 Task: Look for space in Goshogawara, Japan from 1st July, 2023 to 3rd July, 2023 for 1 adult in price range Rs.5000 to Rs.15000. Place can be private room with 1  bedroom having 1 bed and 1 bathroom. Property type can be house, flat, guest house, hotel. Amenities needed are: wifi, washing machine. Booking option can be shelf check-in. Required host language is English.
Action: Mouse moved to (444, 116)
Screenshot: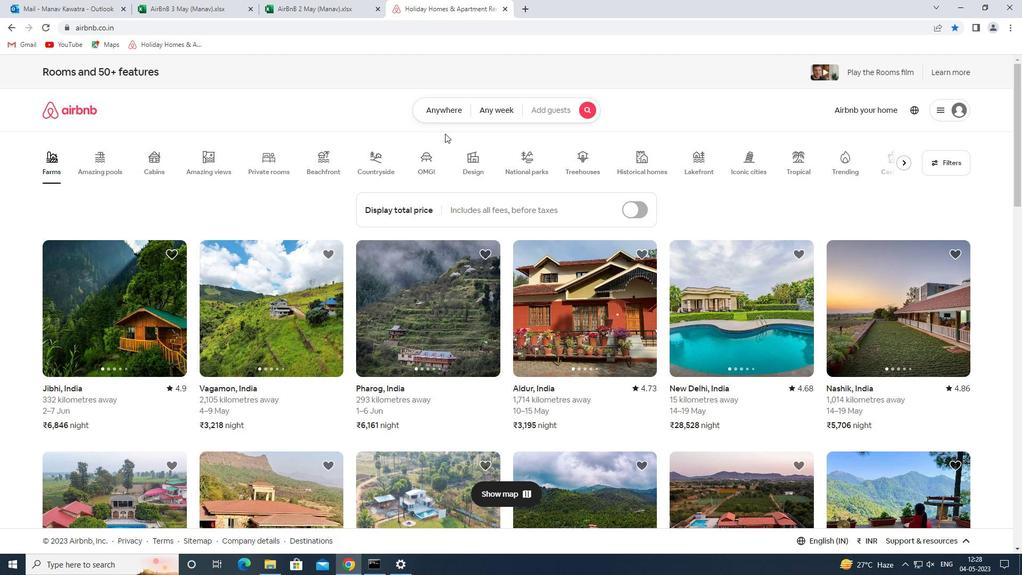 
Action: Mouse pressed left at (444, 116)
Screenshot: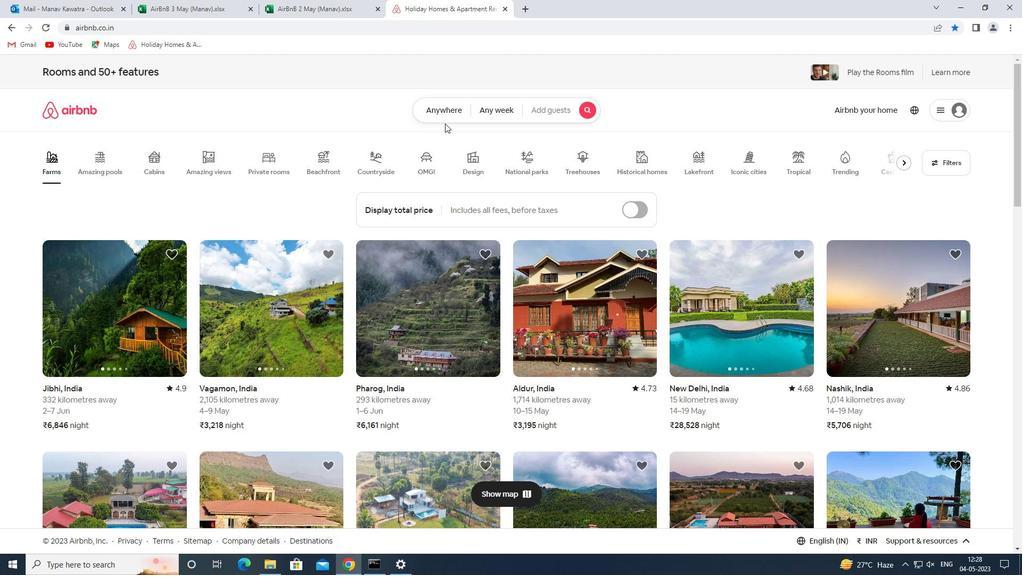 
Action: Mouse moved to (326, 159)
Screenshot: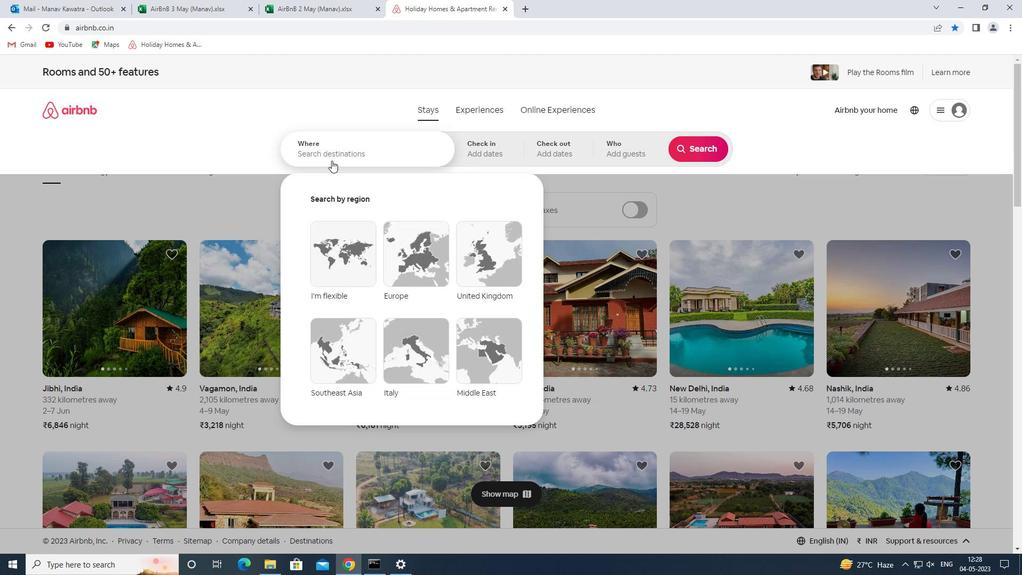 
Action: Mouse pressed left at (326, 159)
Screenshot: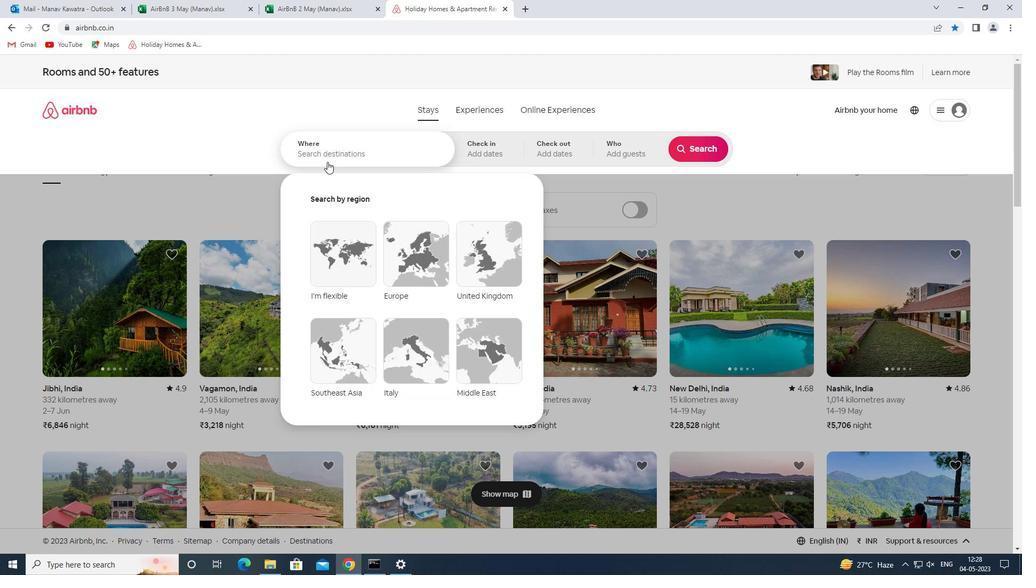 
Action: Mouse moved to (329, 157)
Screenshot: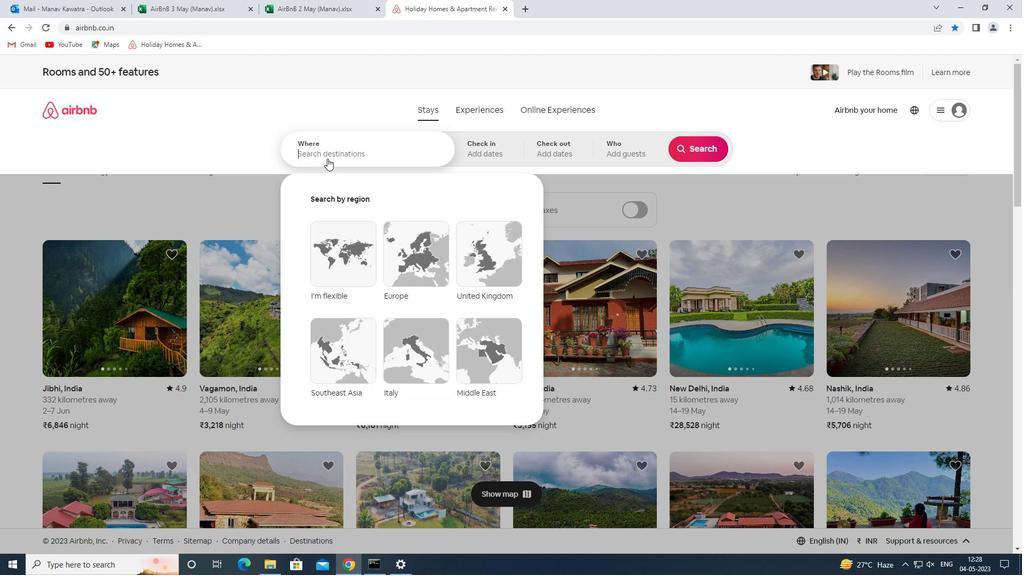 
Action: Key pressed goshogawara<Key.space>japan<Key.space><Key.enter>
Screenshot: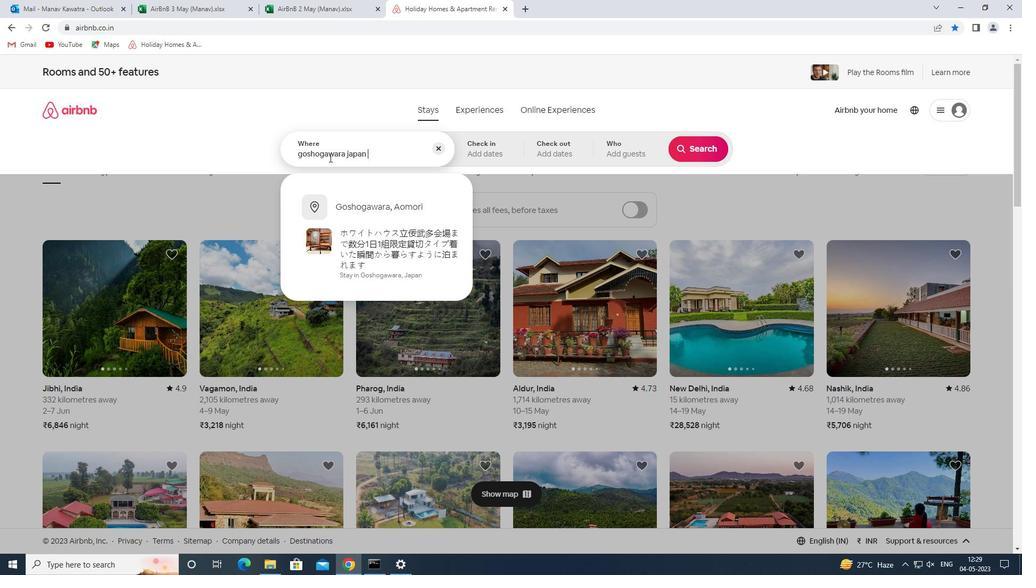 
Action: Mouse moved to (697, 234)
Screenshot: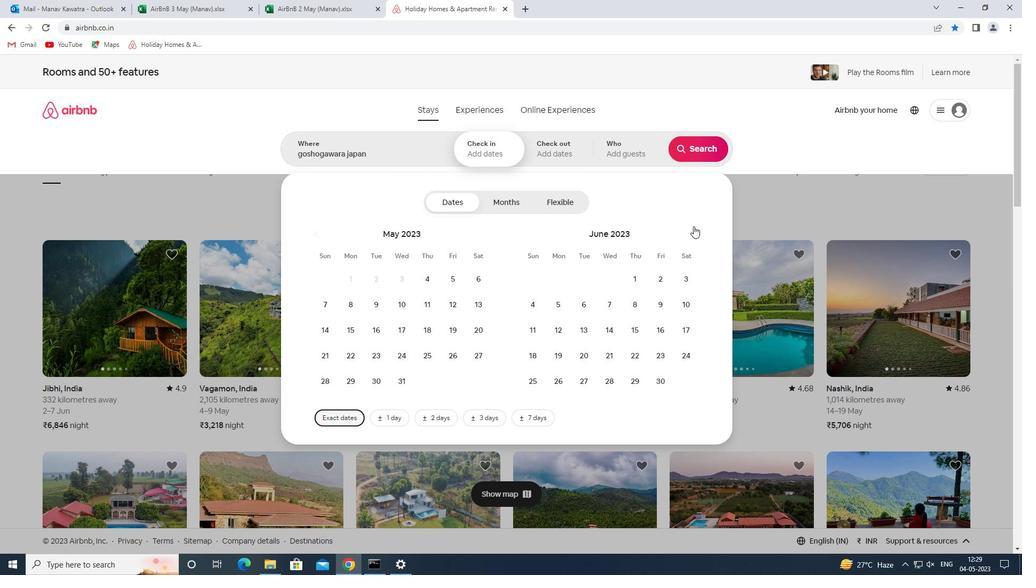 
Action: Mouse pressed left at (697, 234)
Screenshot: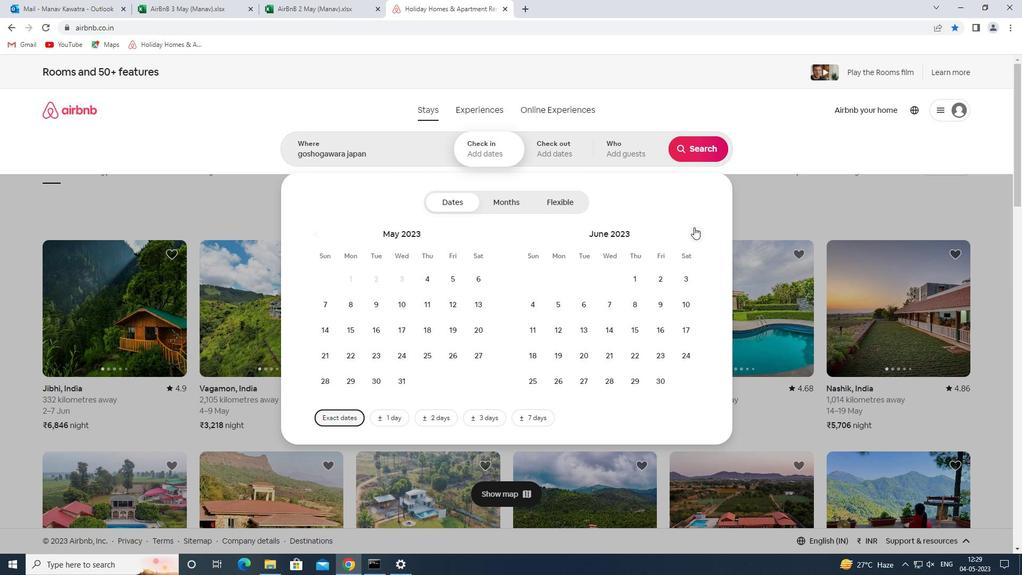 
Action: Mouse moved to (688, 280)
Screenshot: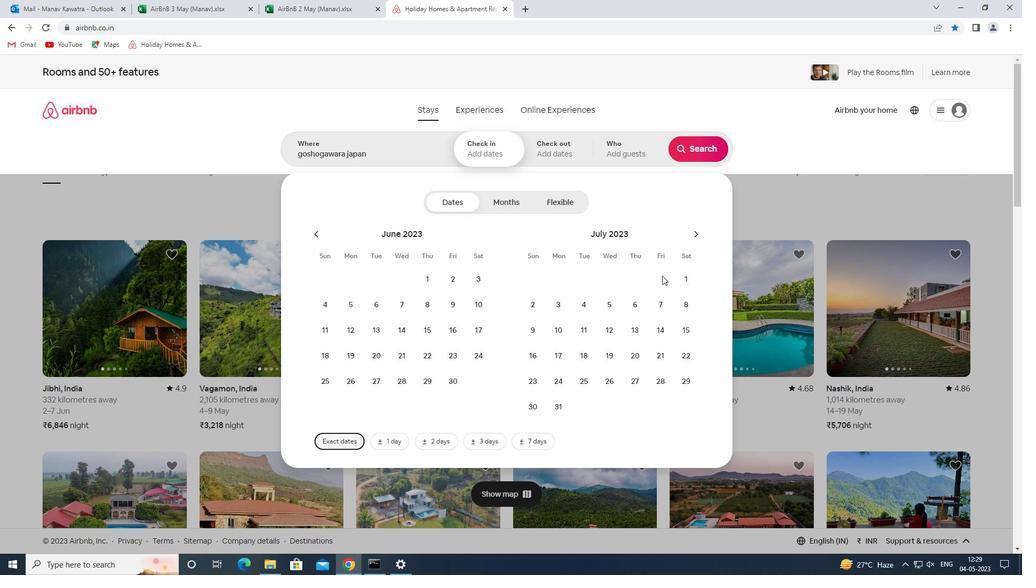 
Action: Mouse pressed left at (688, 280)
Screenshot: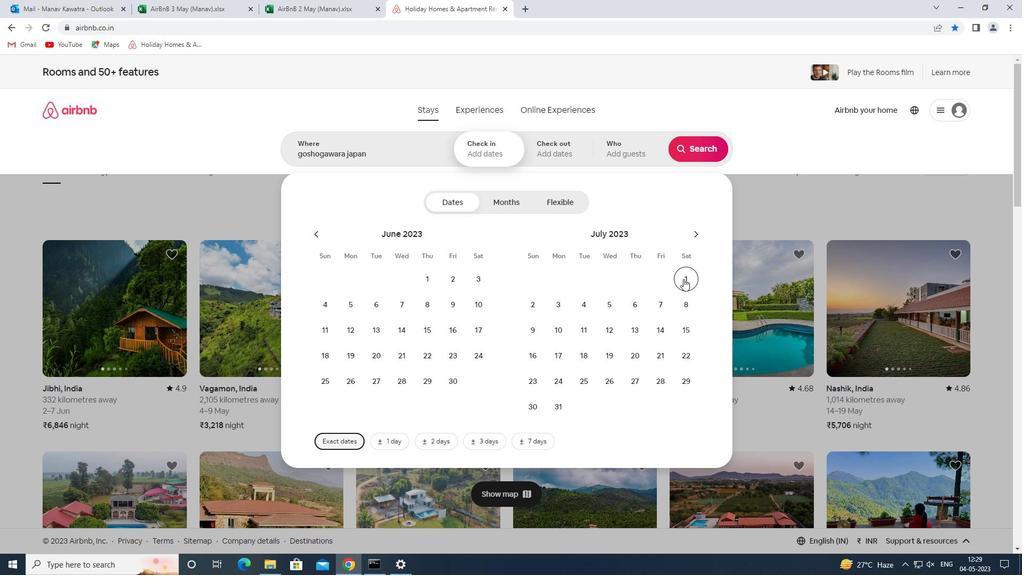 
Action: Mouse moved to (559, 303)
Screenshot: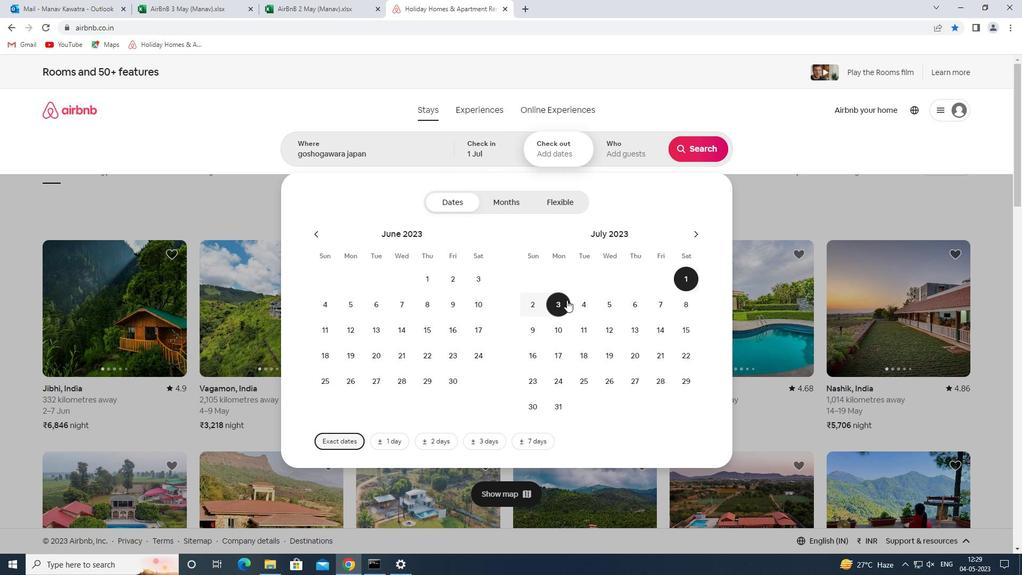 
Action: Mouse pressed left at (559, 303)
Screenshot: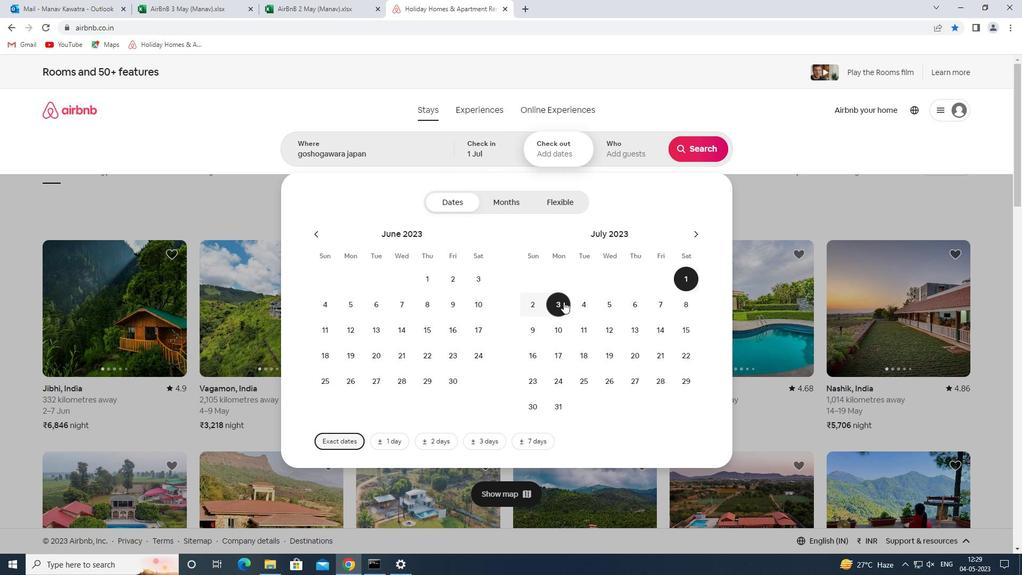 
Action: Mouse moved to (639, 159)
Screenshot: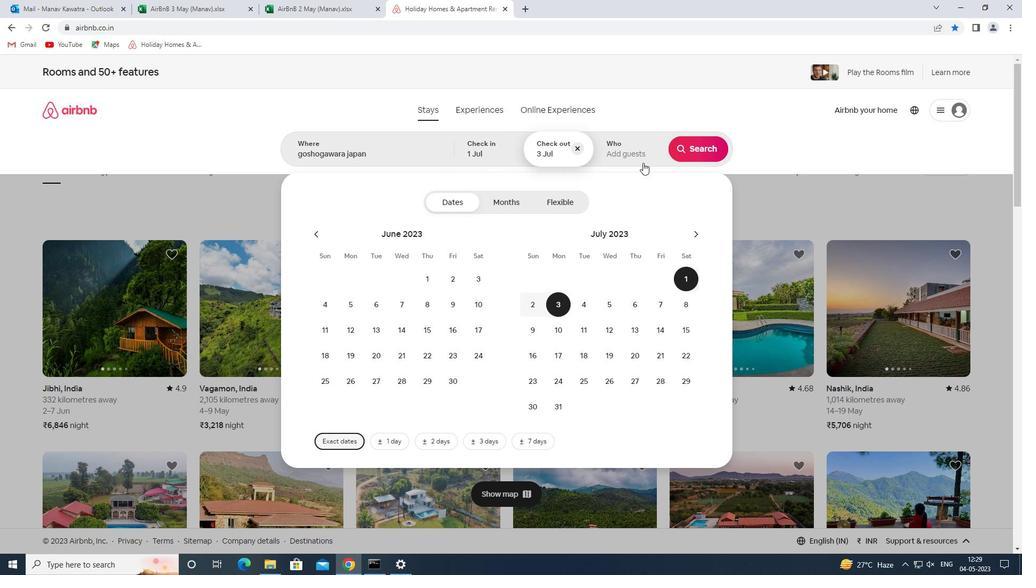 
Action: Mouse pressed left at (639, 159)
Screenshot: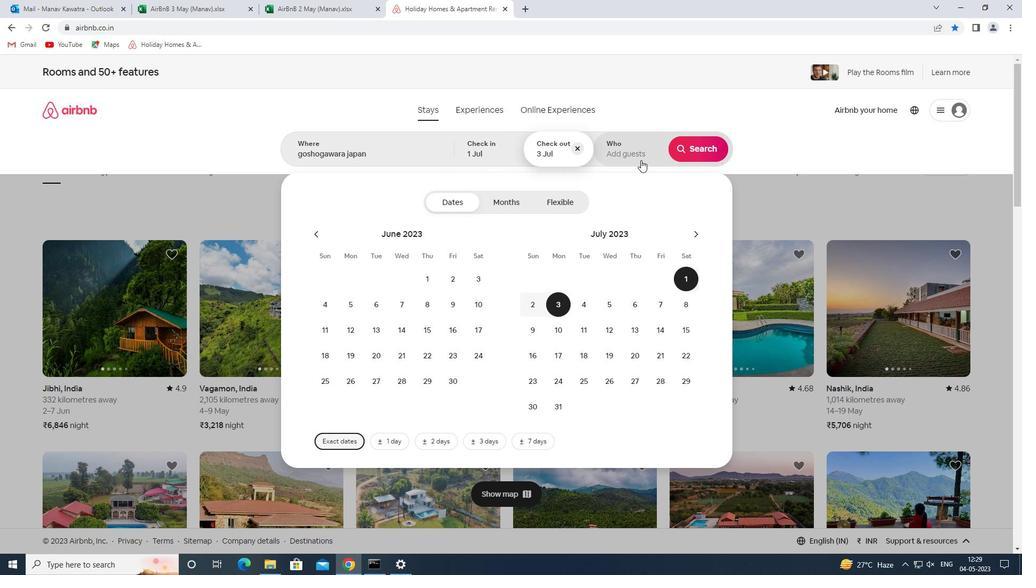 
Action: Mouse moved to (699, 207)
Screenshot: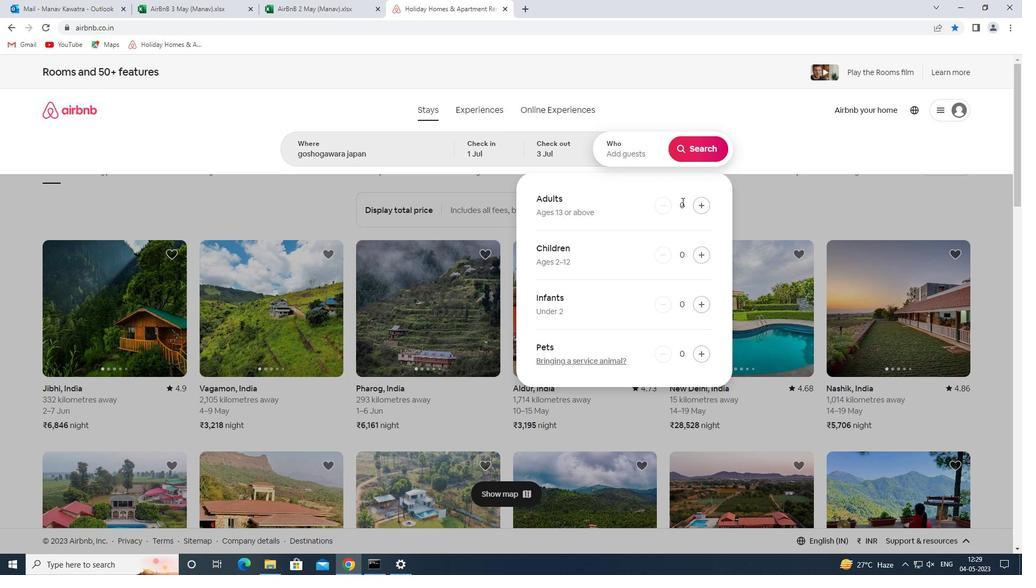 
Action: Mouse pressed left at (699, 207)
Screenshot: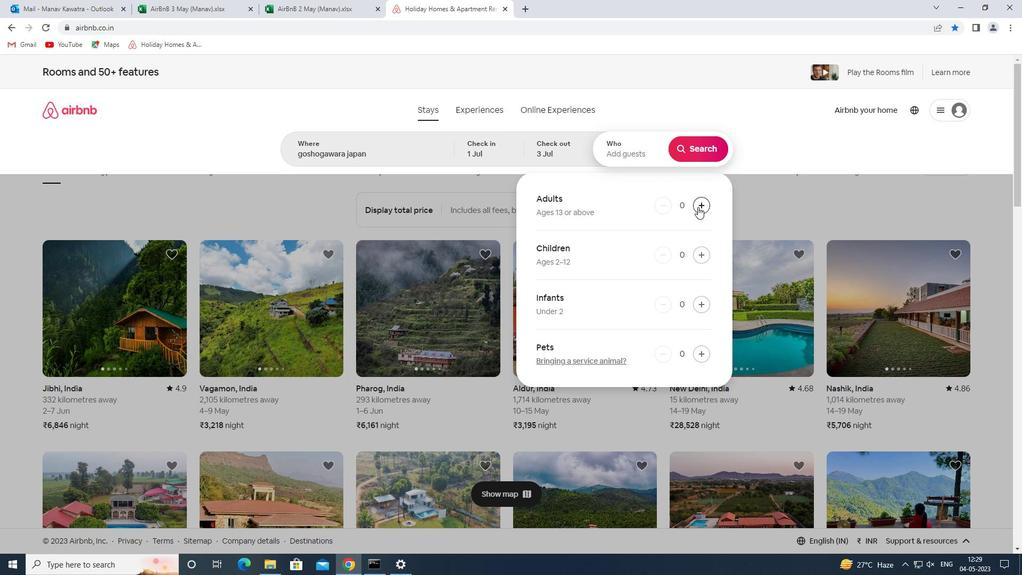 
Action: Mouse moved to (697, 149)
Screenshot: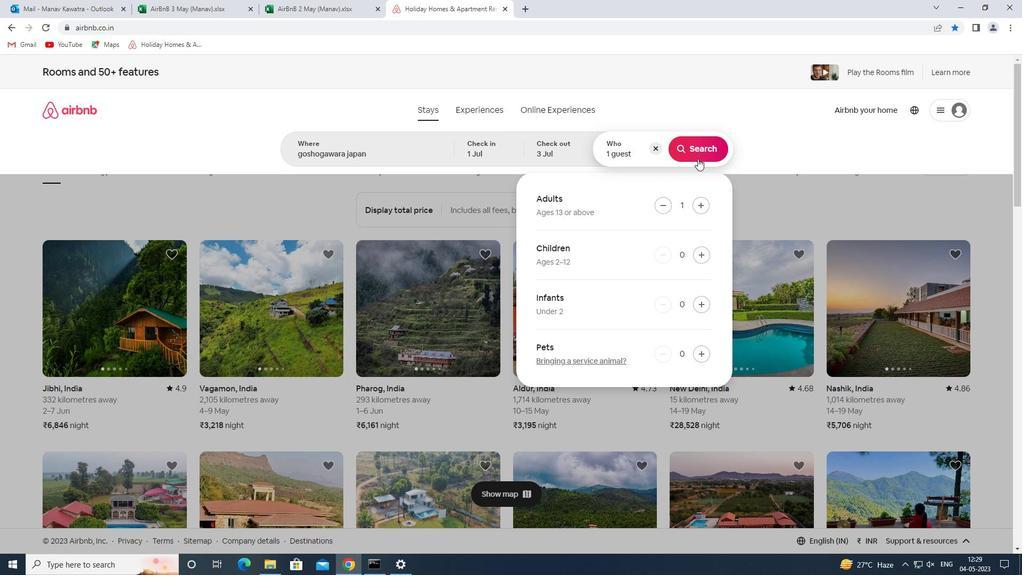 
Action: Mouse pressed left at (697, 149)
Screenshot: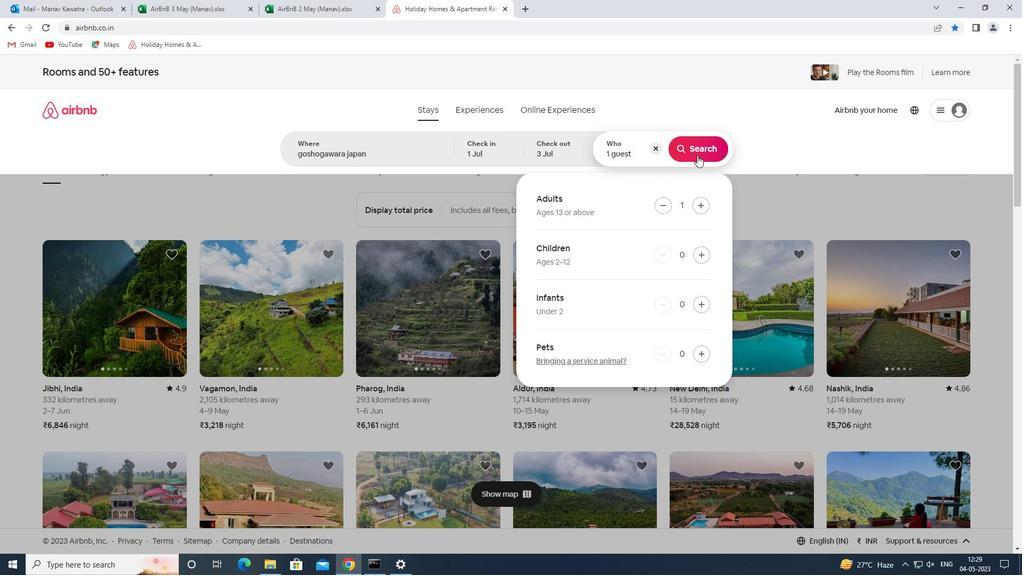 
Action: Mouse moved to (974, 121)
Screenshot: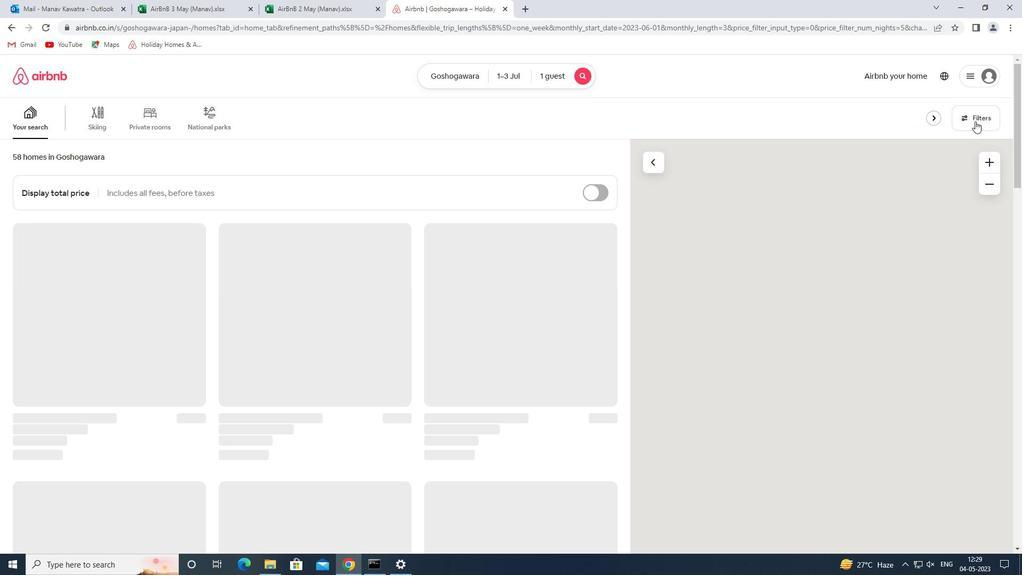 
Action: Mouse pressed left at (974, 121)
Screenshot: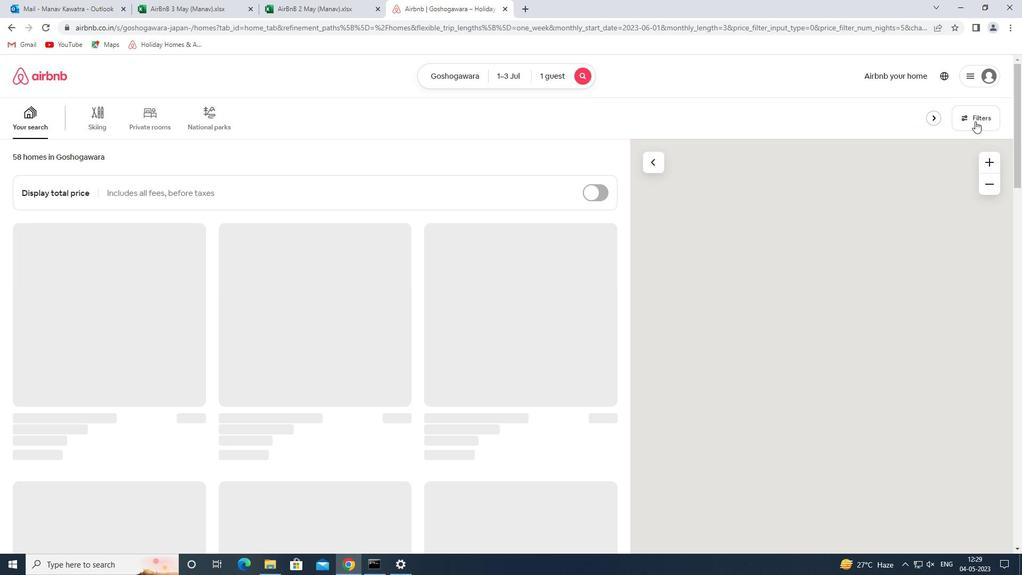 
Action: Mouse moved to (367, 253)
Screenshot: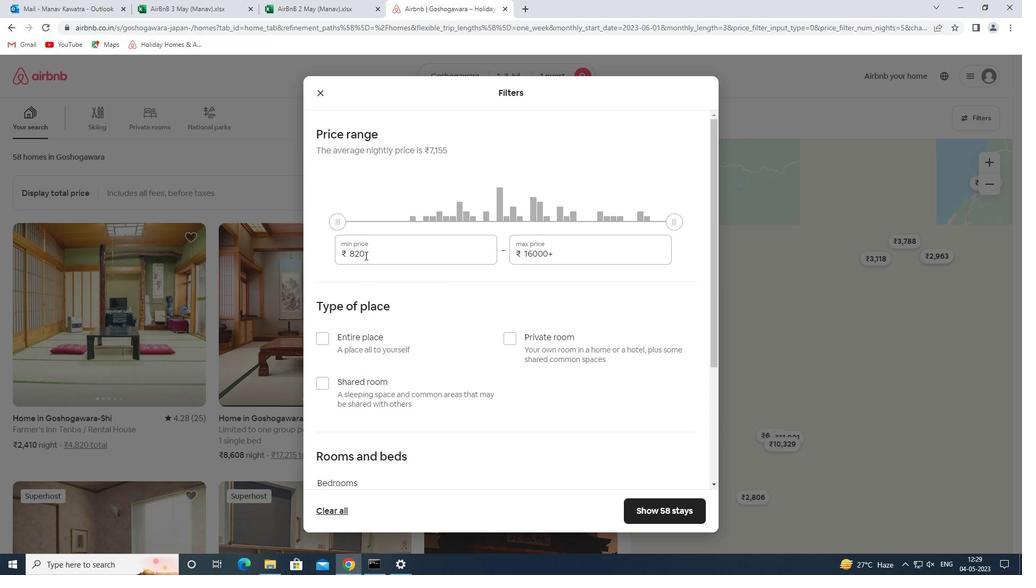 
Action: Mouse pressed left at (367, 253)
Screenshot: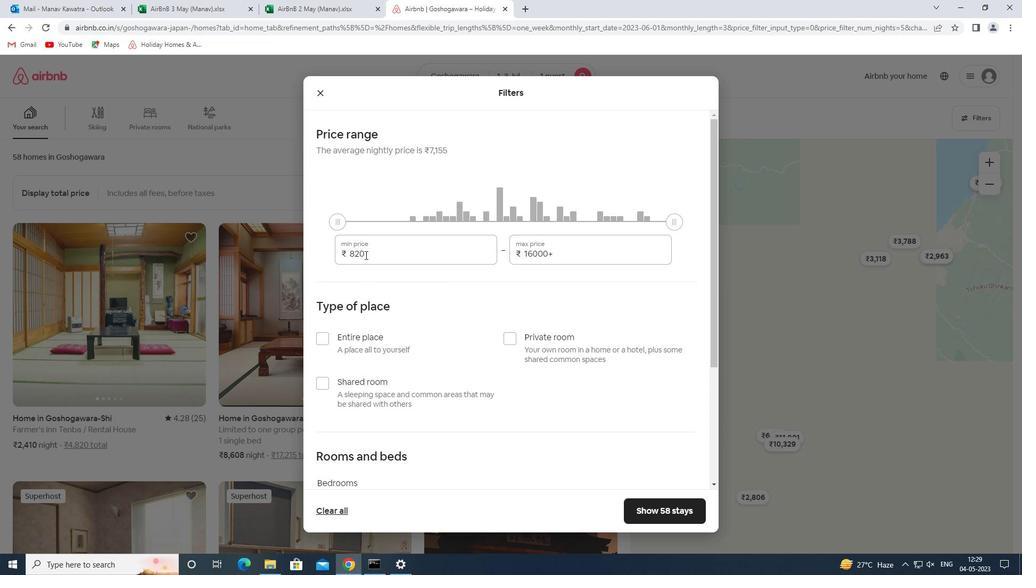 
Action: Mouse pressed left at (367, 253)
Screenshot: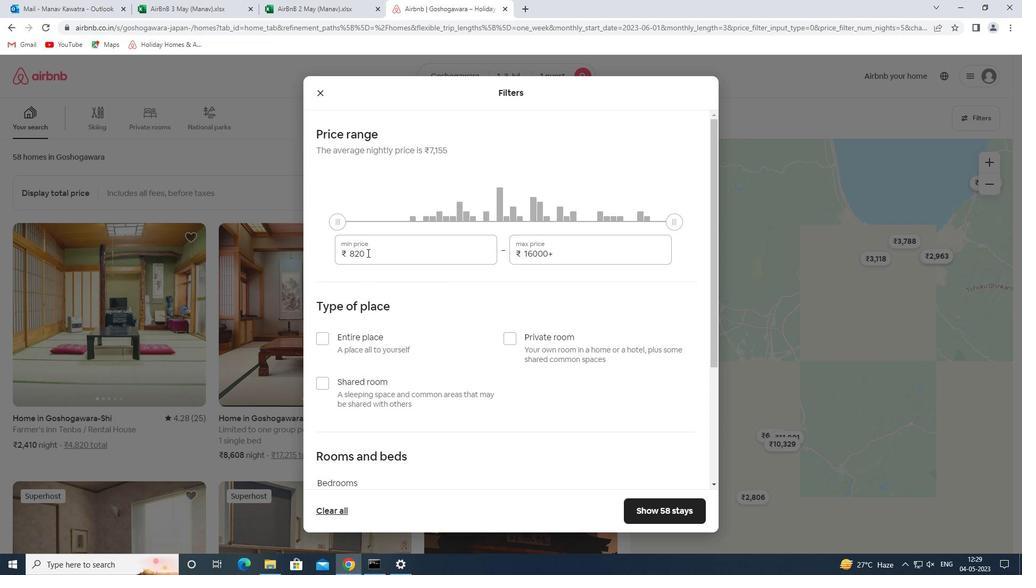 
Action: Mouse moved to (367, 253)
Screenshot: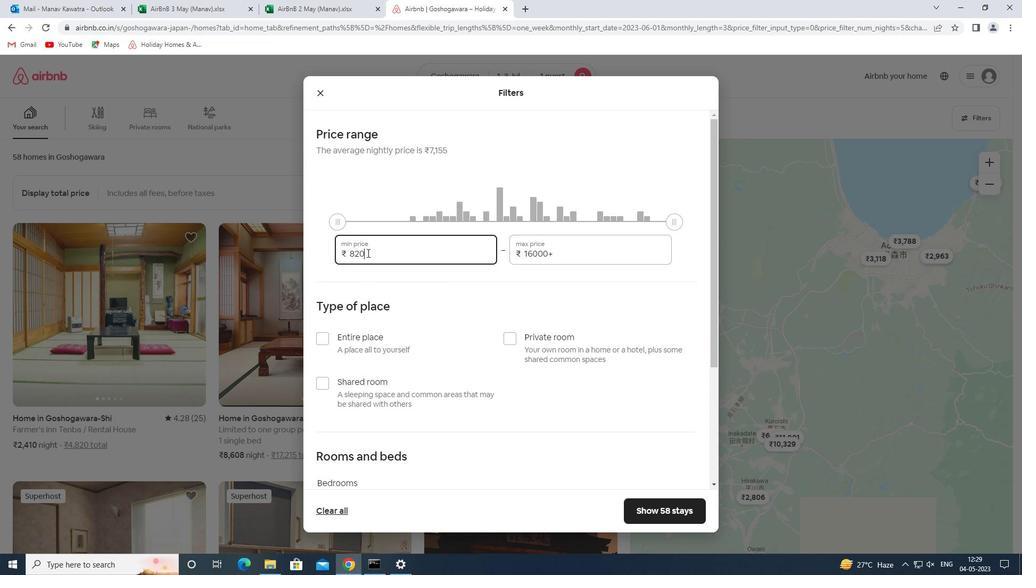 
Action: Key pressed 5000<Key.tab>15000
Screenshot: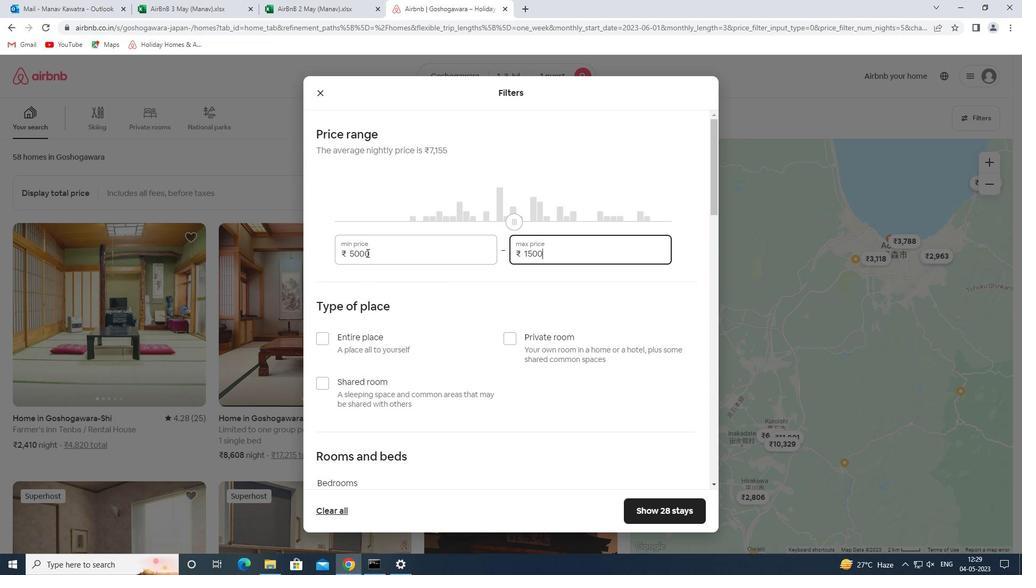 
Action: Mouse moved to (526, 338)
Screenshot: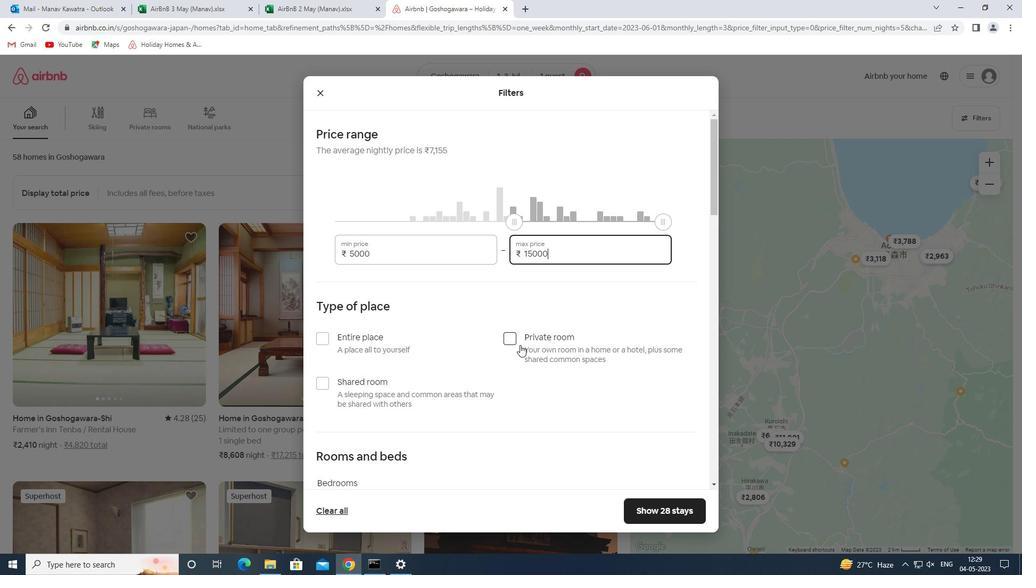 
Action: Mouse pressed left at (526, 338)
Screenshot: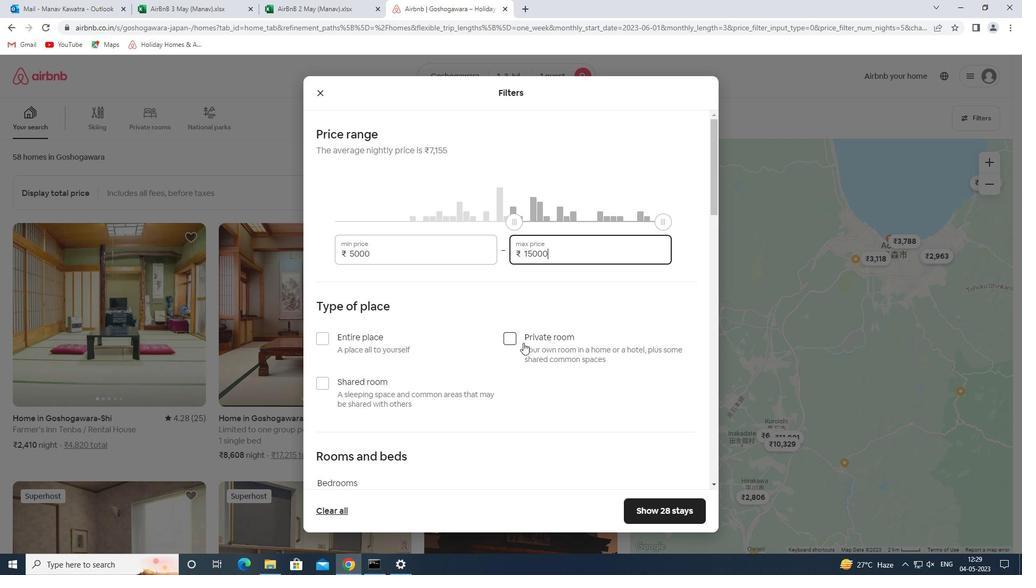 
Action: Mouse moved to (536, 329)
Screenshot: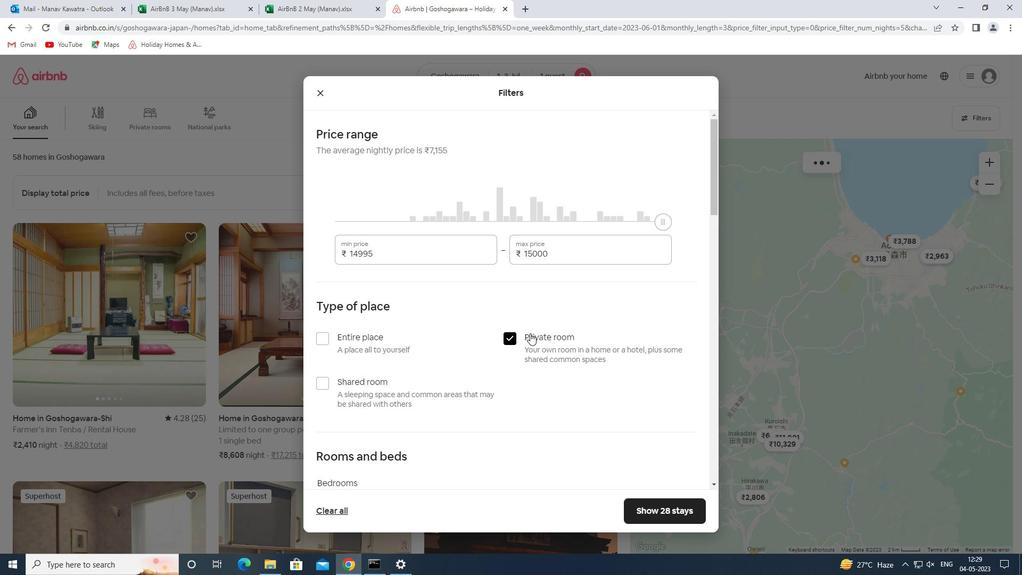 
Action: Mouse scrolled (536, 328) with delta (0, 0)
Screenshot: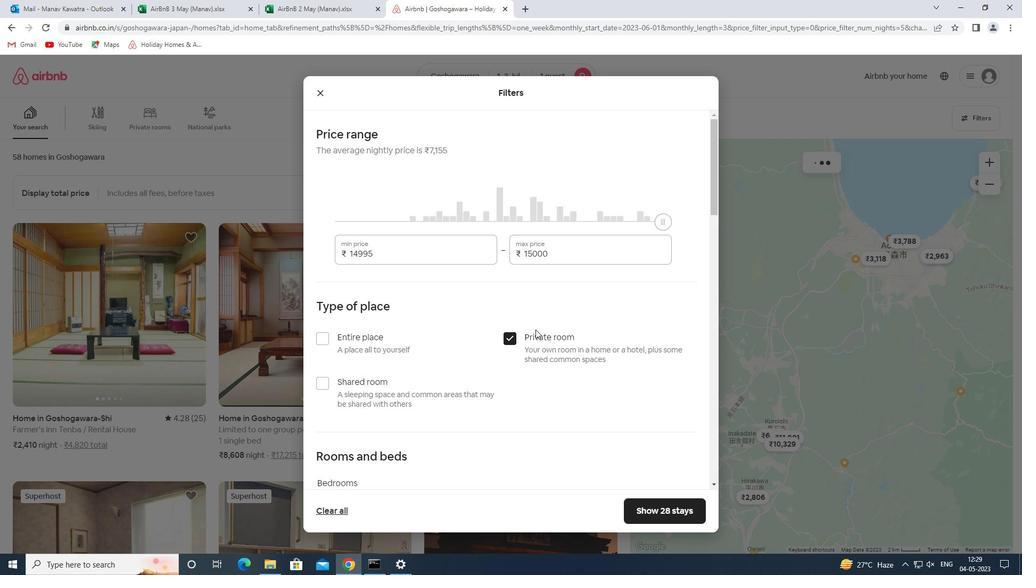
Action: Mouse scrolled (536, 328) with delta (0, 0)
Screenshot: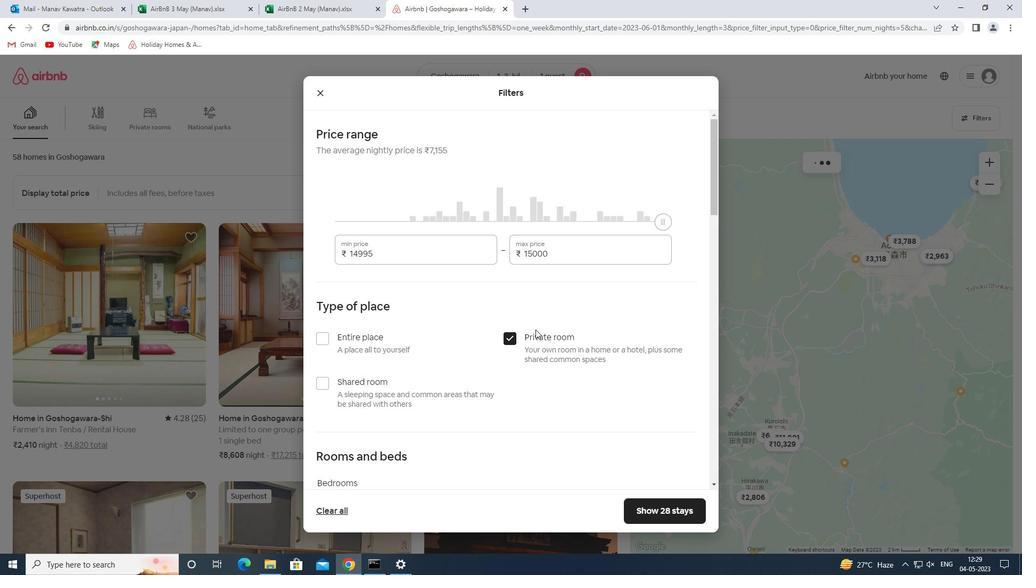 
Action: Mouse scrolled (536, 328) with delta (0, 0)
Screenshot: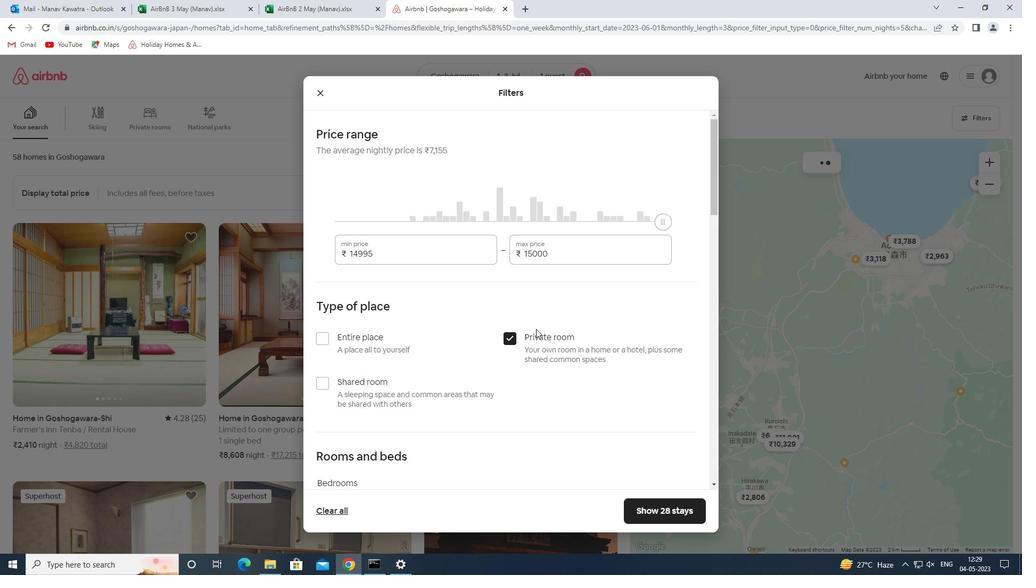 
Action: Mouse scrolled (536, 328) with delta (0, 0)
Screenshot: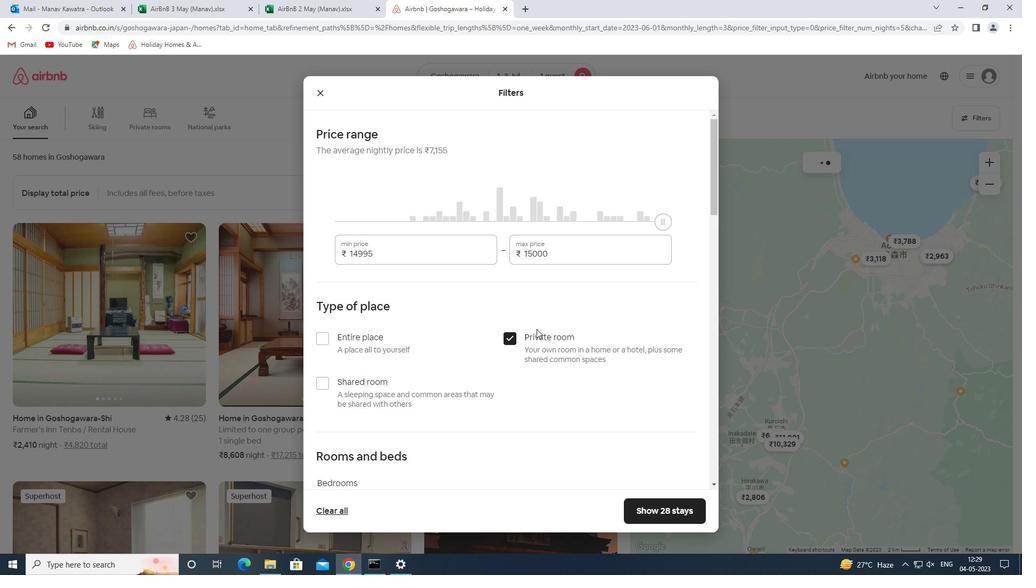 
Action: Mouse moved to (380, 297)
Screenshot: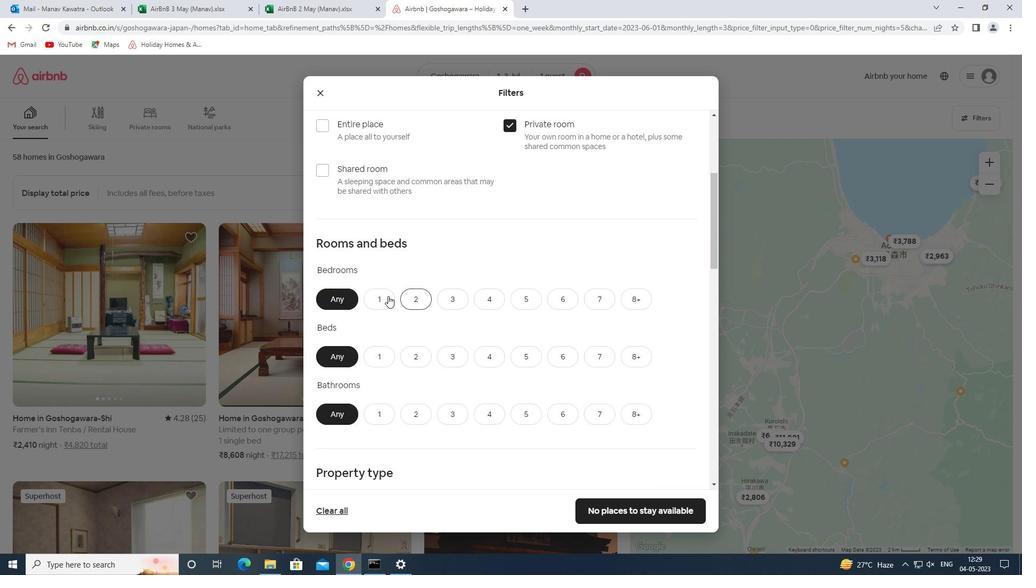 
Action: Mouse pressed left at (380, 297)
Screenshot: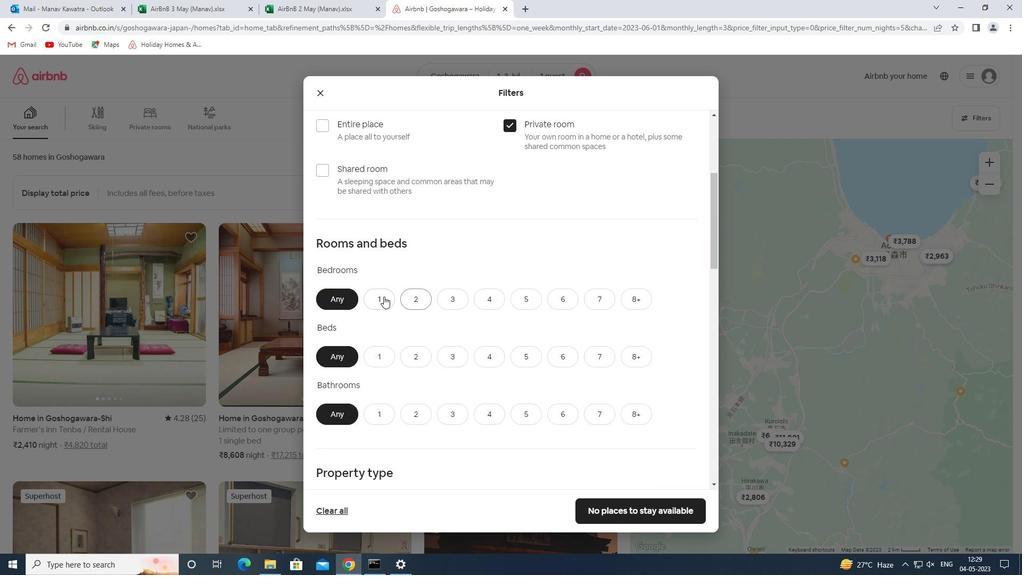 
Action: Mouse moved to (383, 353)
Screenshot: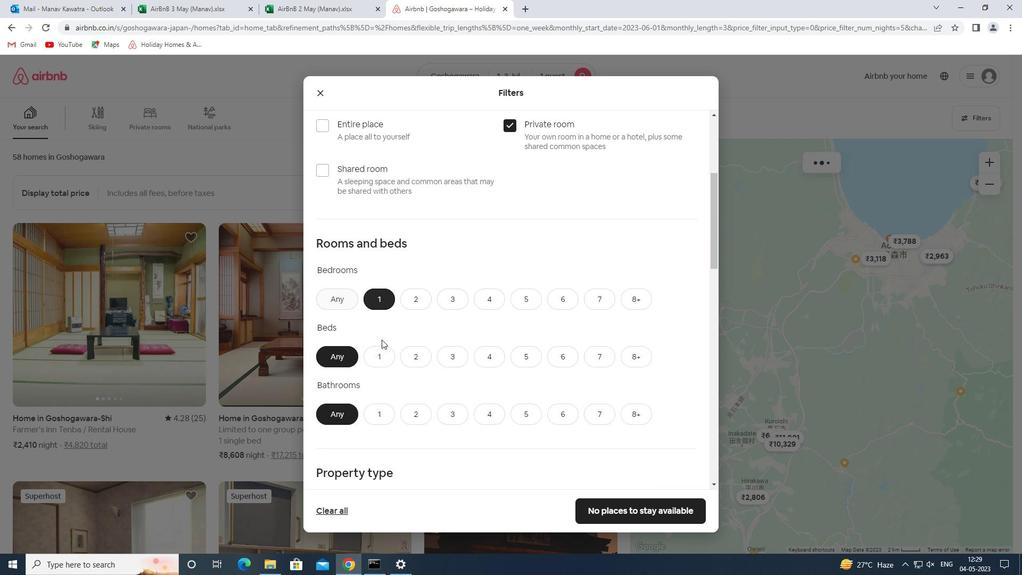 
Action: Mouse pressed left at (383, 353)
Screenshot: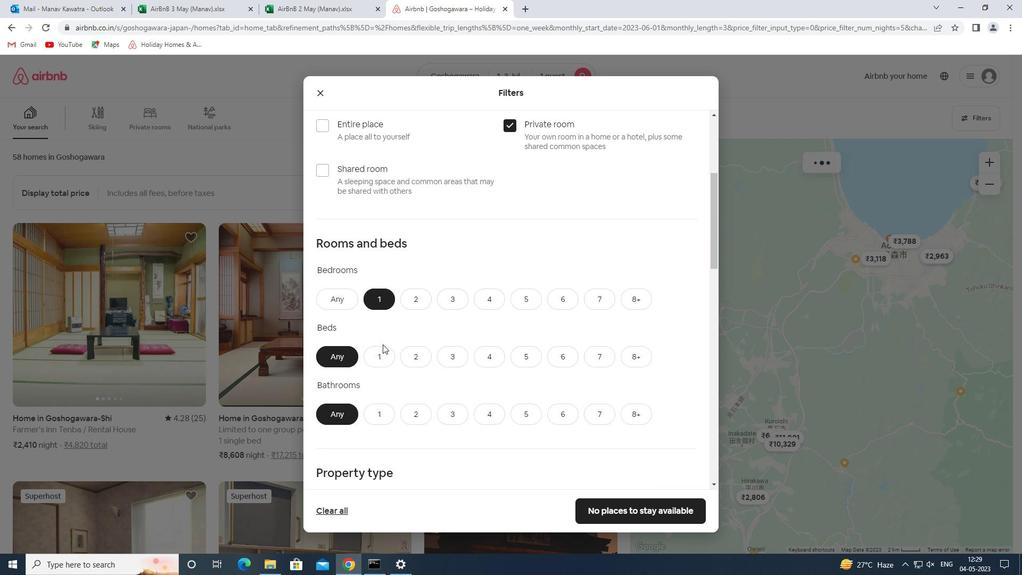
Action: Mouse moved to (378, 414)
Screenshot: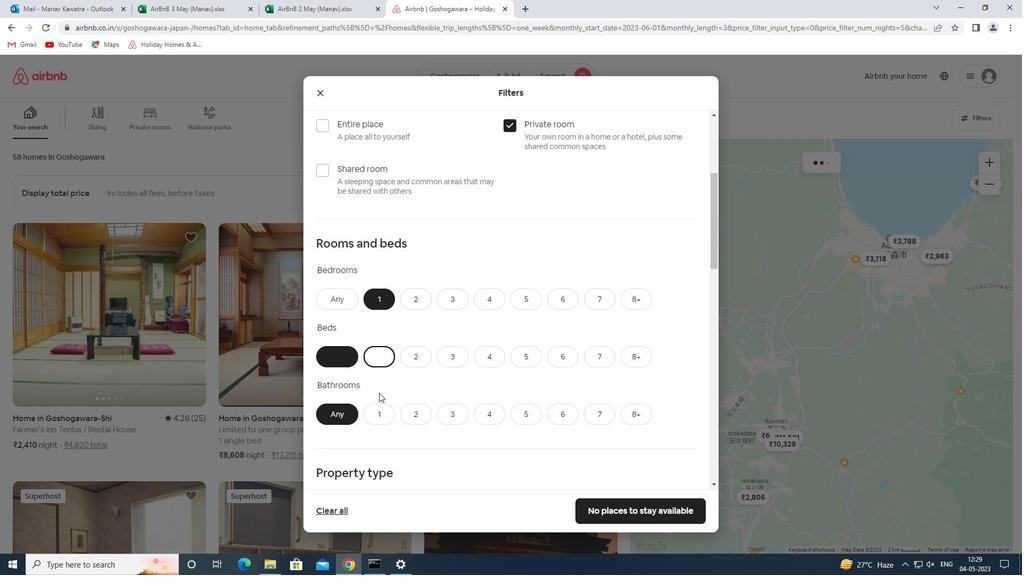 
Action: Mouse pressed left at (378, 414)
Screenshot: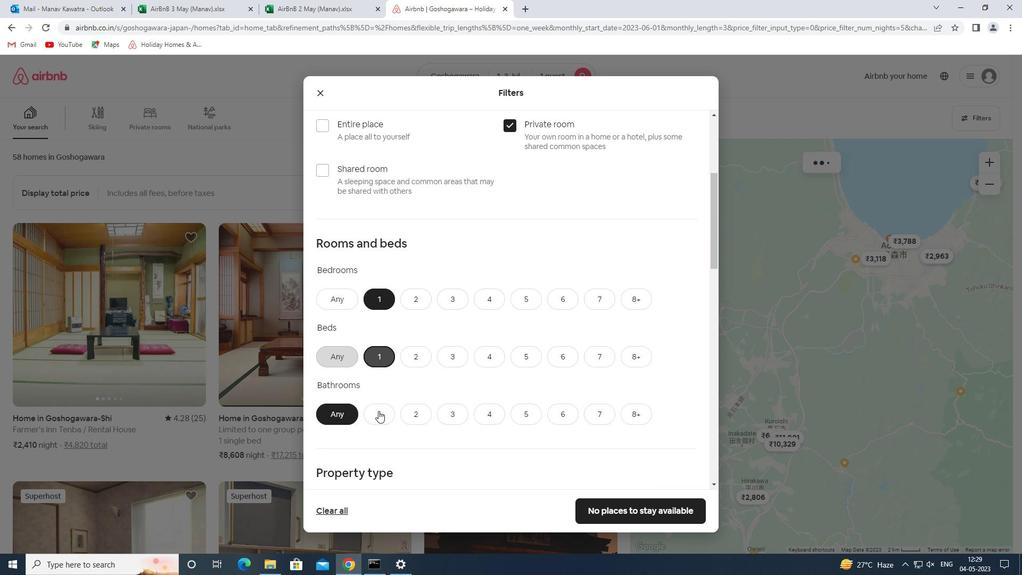 
Action: Mouse moved to (421, 368)
Screenshot: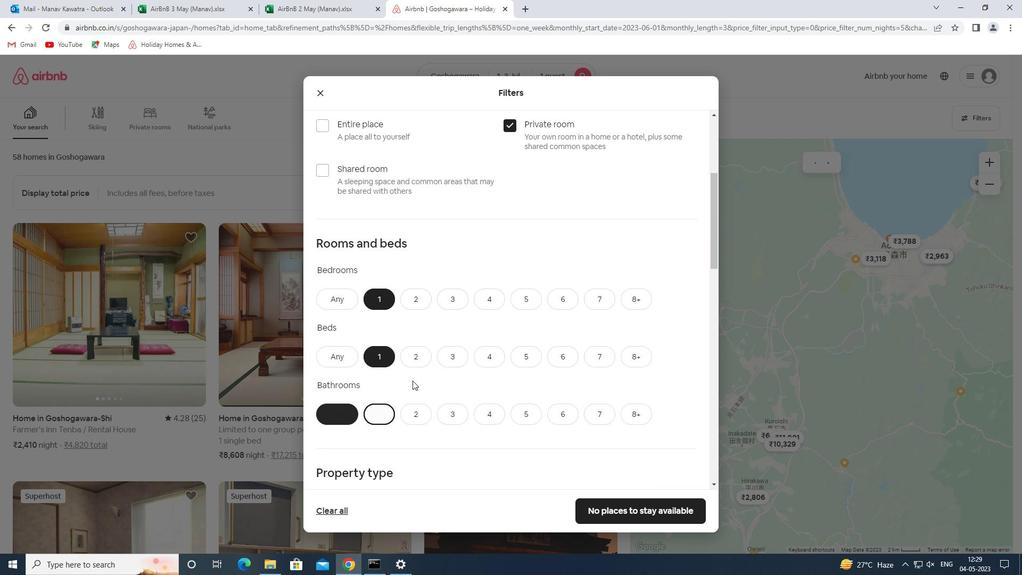 
Action: Mouse scrolled (421, 367) with delta (0, 0)
Screenshot: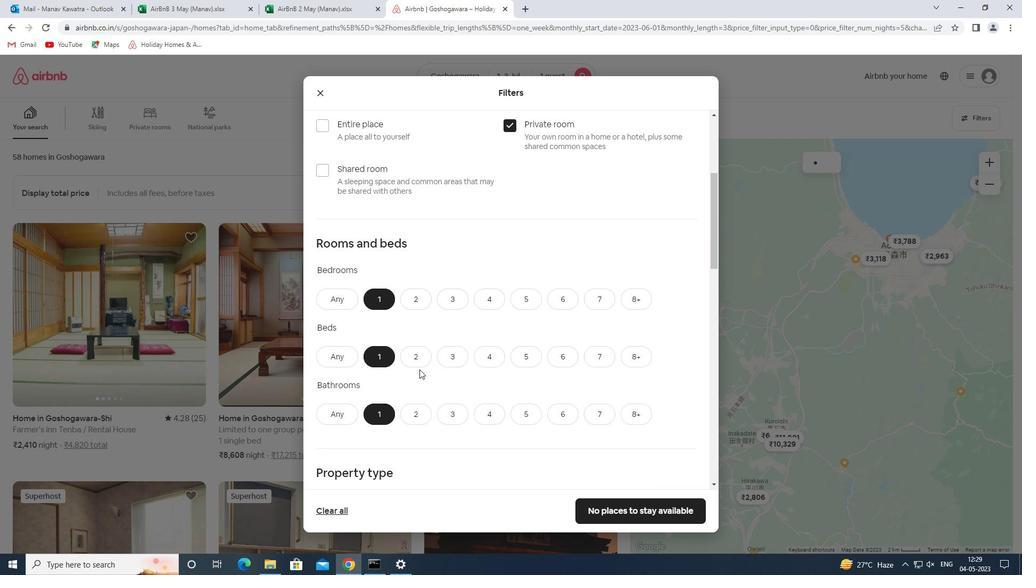 
Action: Mouse moved to (373, 388)
Screenshot: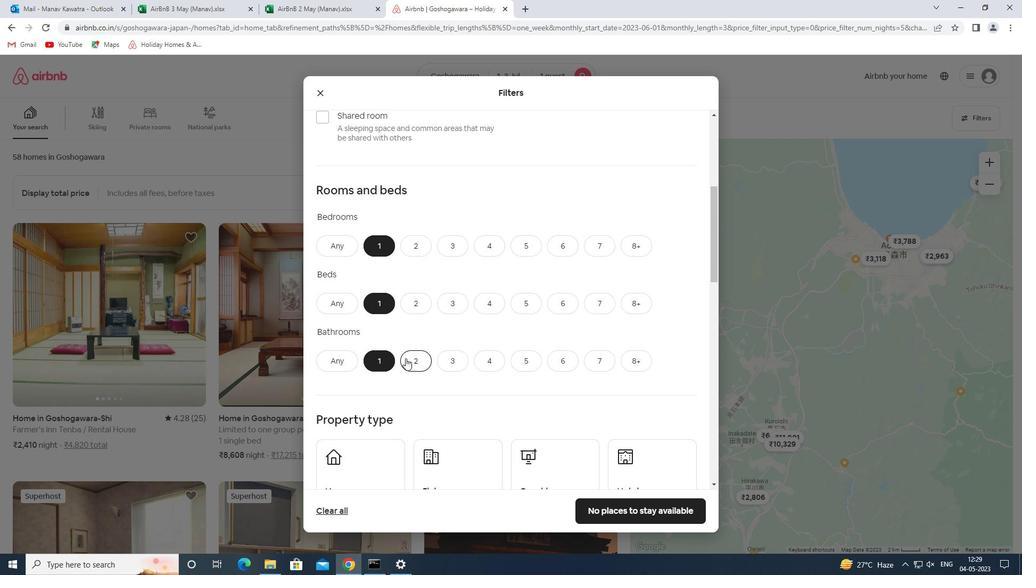 
Action: Mouse scrolled (373, 388) with delta (0, 0)
Screenshot: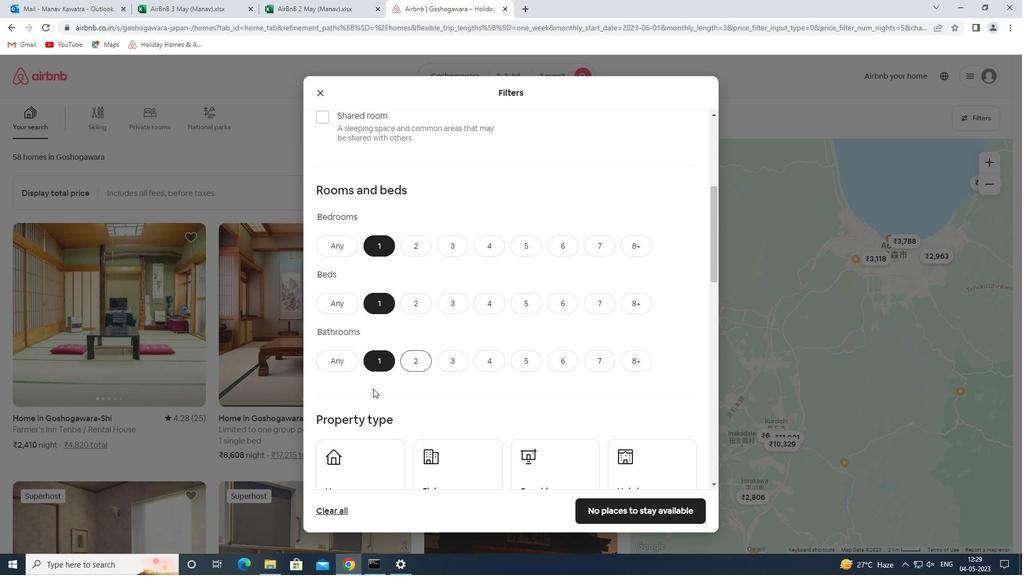 
Action: Mouse scrolled (373, 388) with delta (0, 0)
Screenshot: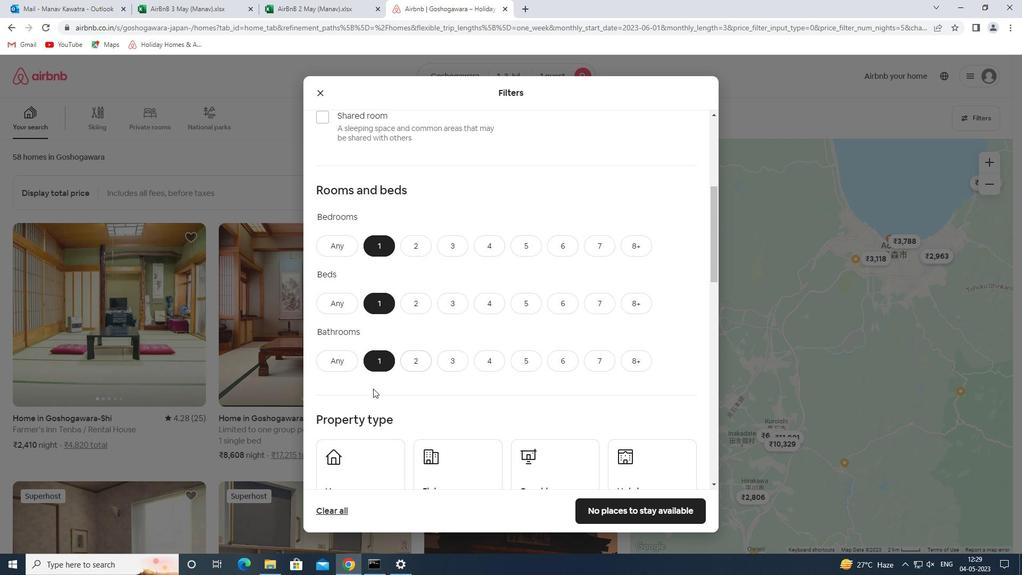 
Action: Mouse moved to (373, 388)
Screenshot: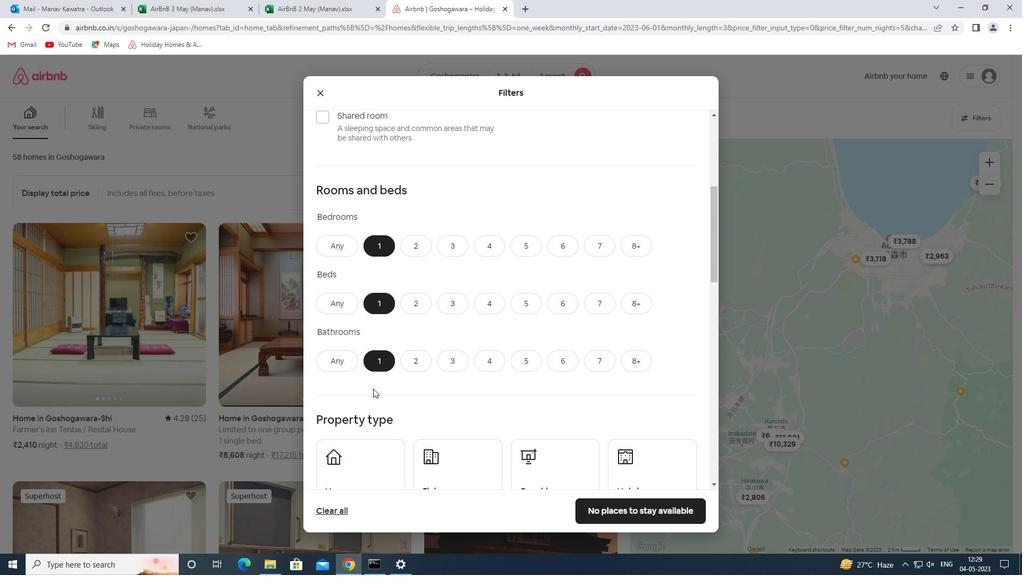 
Action: Mouse scrolled (373, 387) with delta (0, 0)
Screenshot: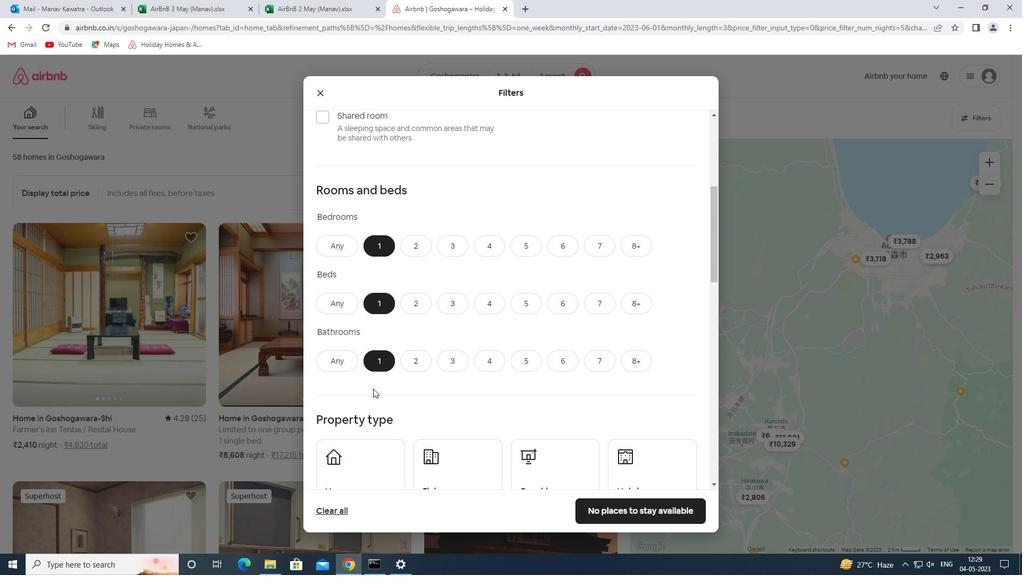 
Action: Mouse moved to (359, 304)
Screenshot: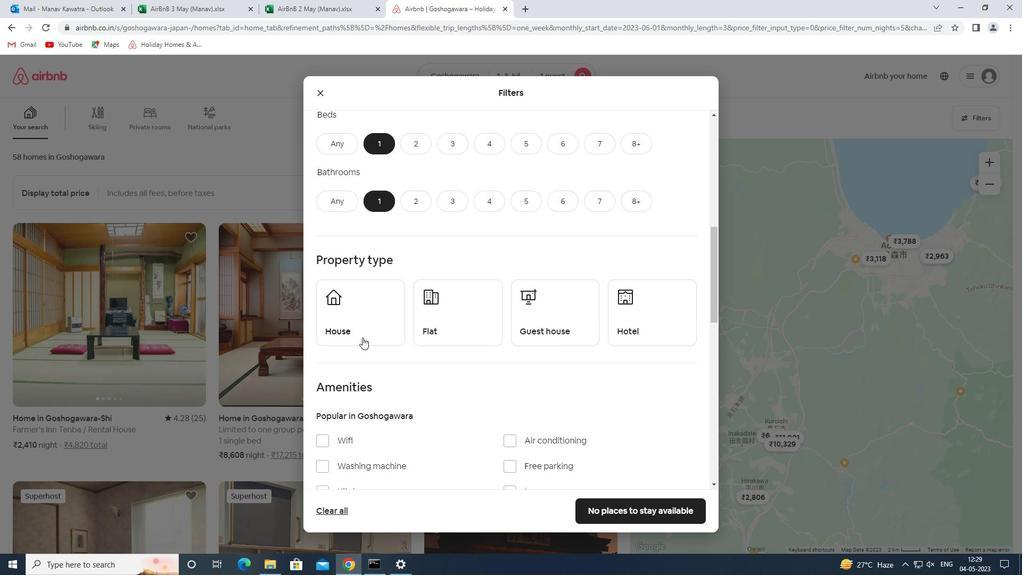 
Action: Mouse pressed left at (359, 304)
Screenshot: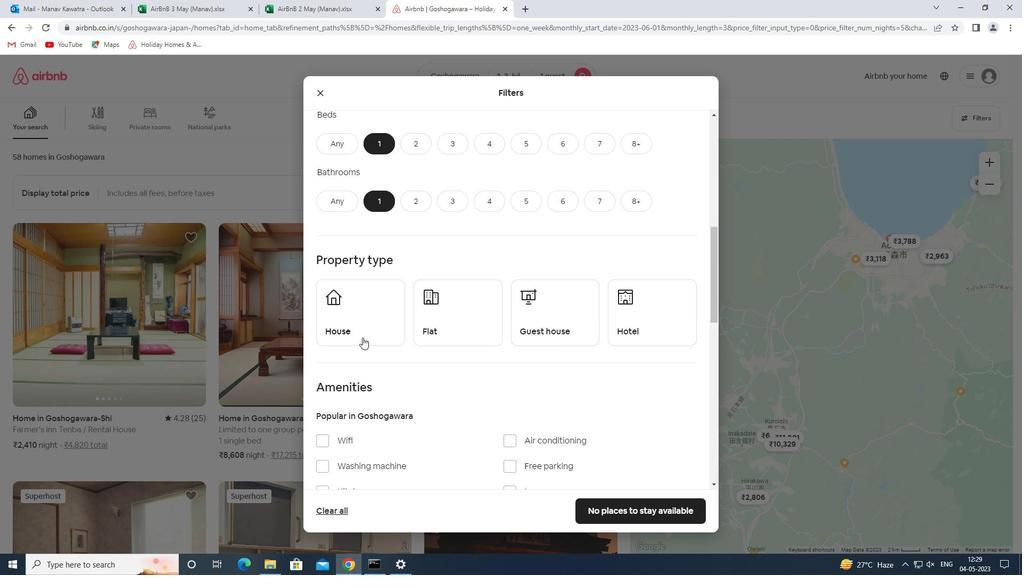 
Action: Mouse moved to (449, 336)
Screenshot: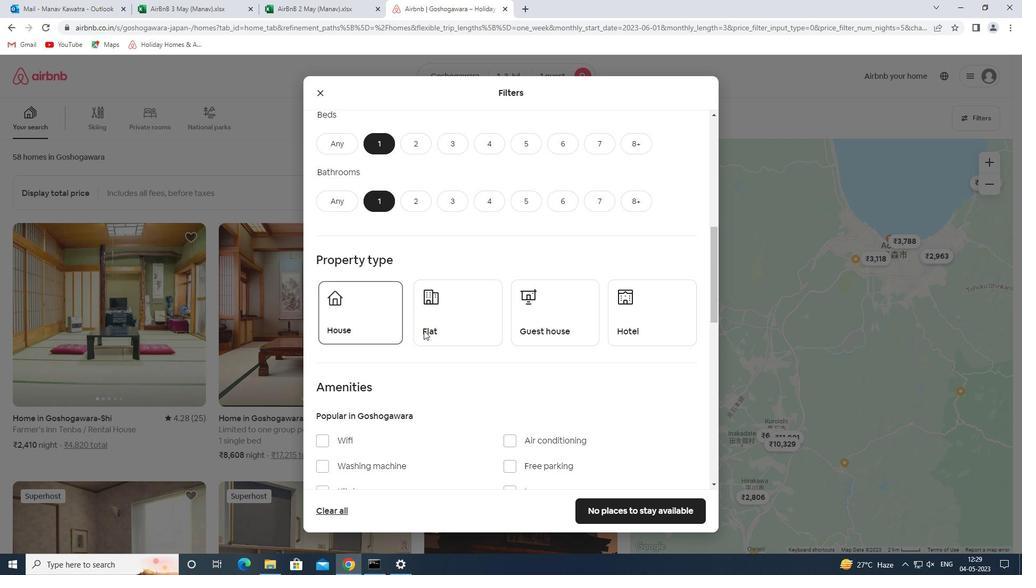 
Action: Mouse pressed left at (449, 336)
Screenshot: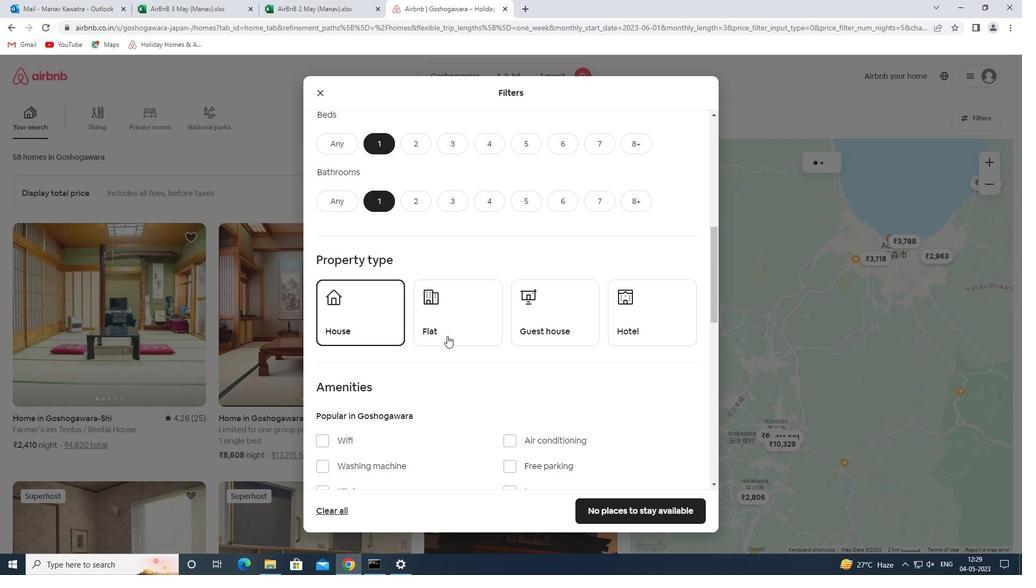 
Action: Mouse moved to (565, 320)
Screenshot: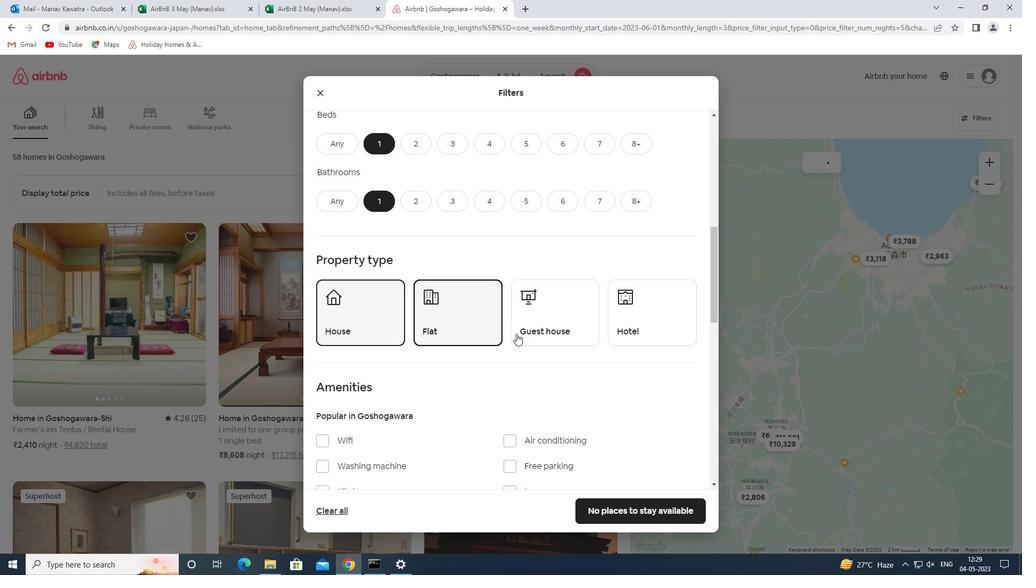 
Action: Mouse pressed left at (565, 320)
Screenshot: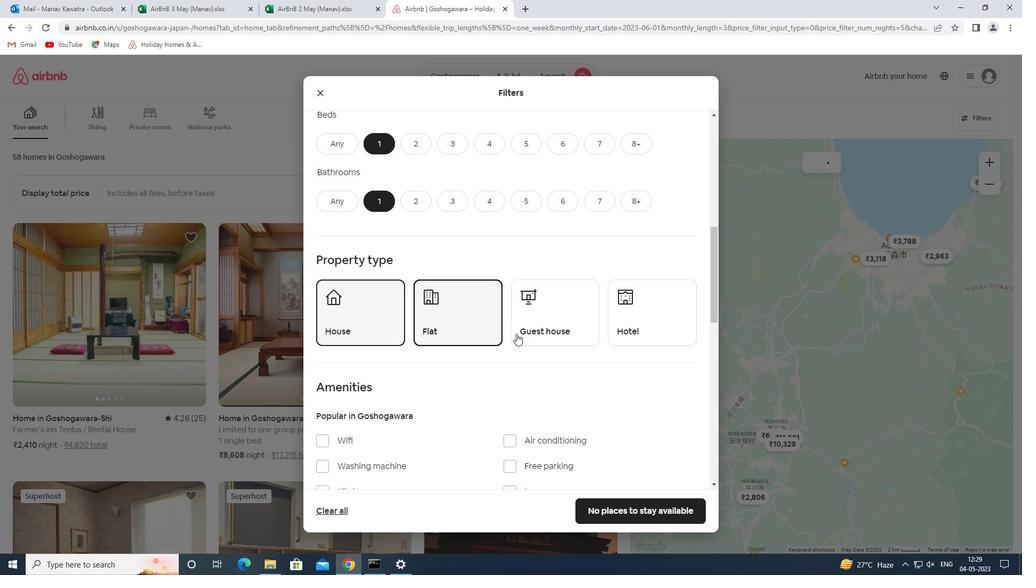 
Action: Mouse moved to (629, 310)
Screenshot: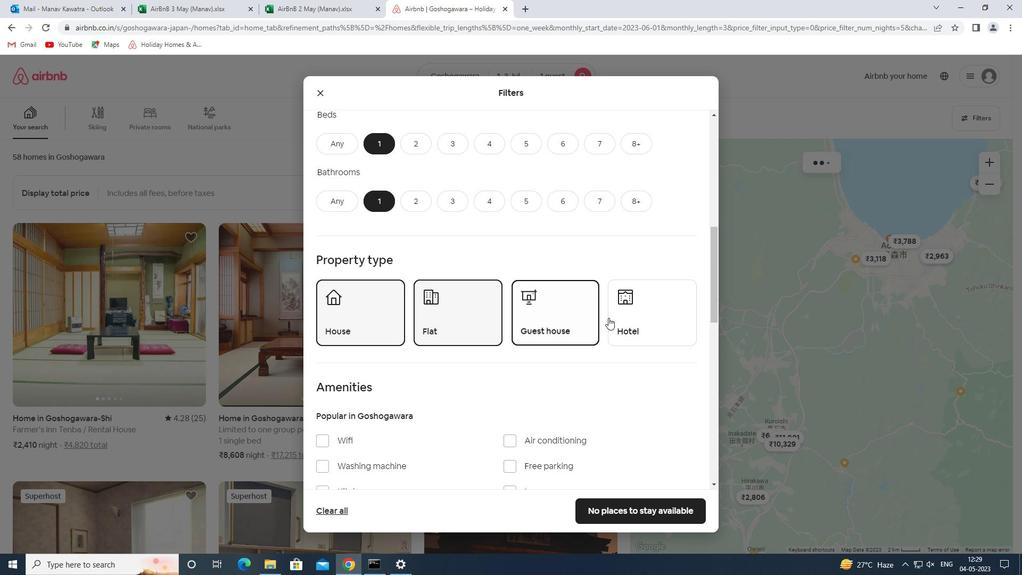 
Action: Mouse pressed left at (629, 310)
Screenshot: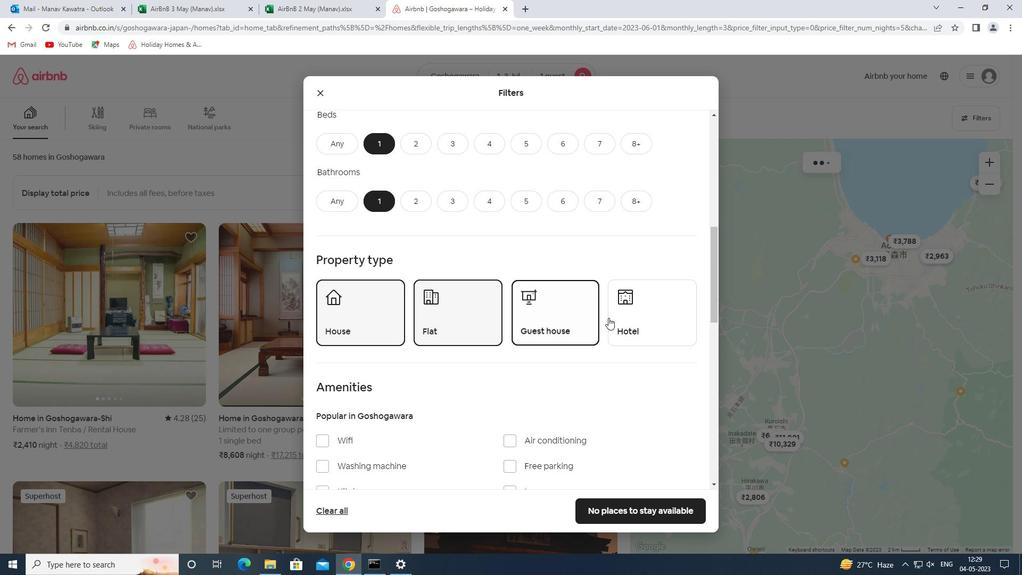 
Action: Mouse moved to (623, 303)
Screenshot: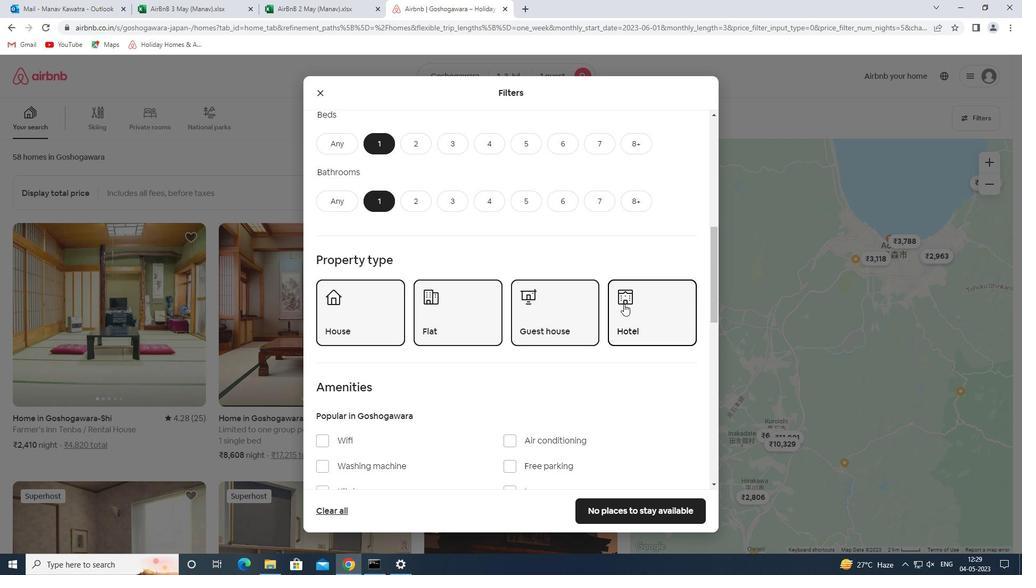 
Action: Mouse scrolled (623, 303) with delta (0, 0)
Screenshot: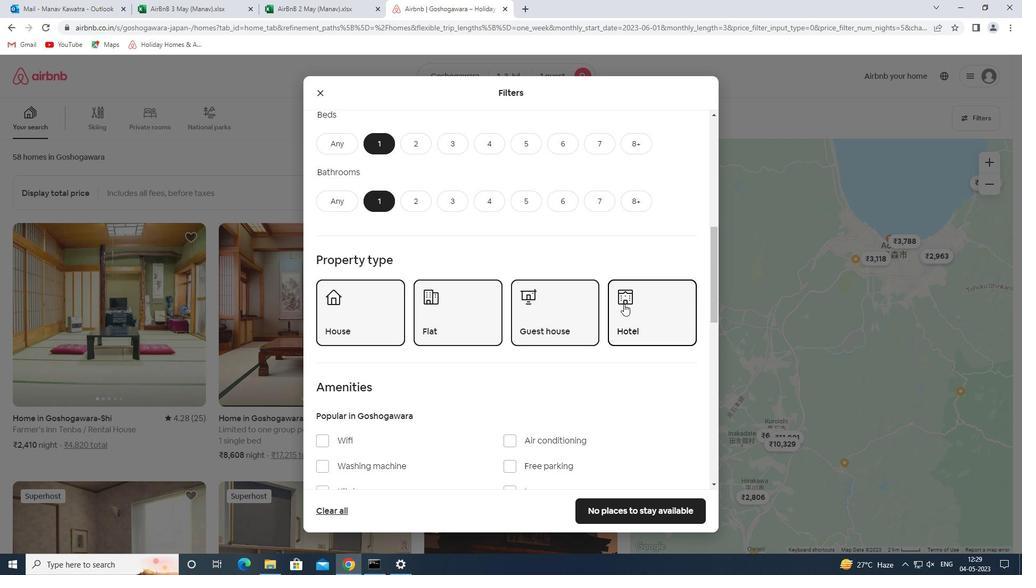 
Action: Mouse moved to (336, 382)
Screenshot: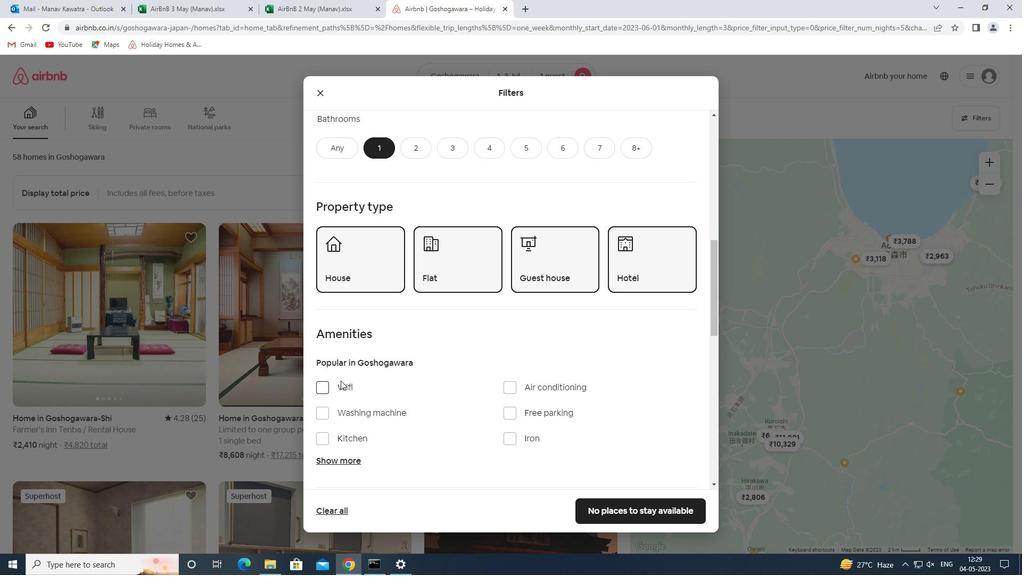 
Action: Mouse pressed left at (336, 382)
Screenshot: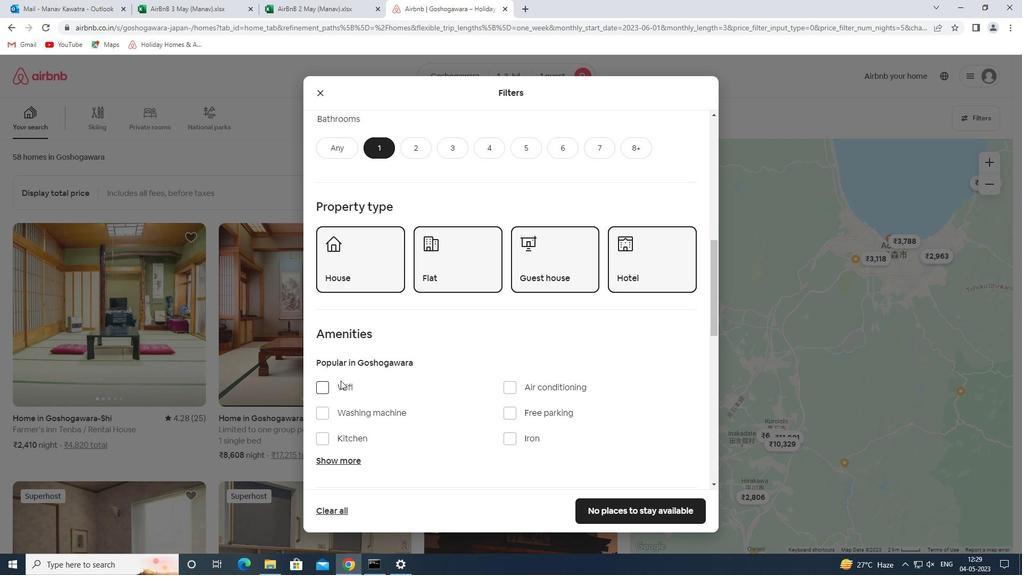 
Action: Mouse moved to (386, 416)
Screenshot: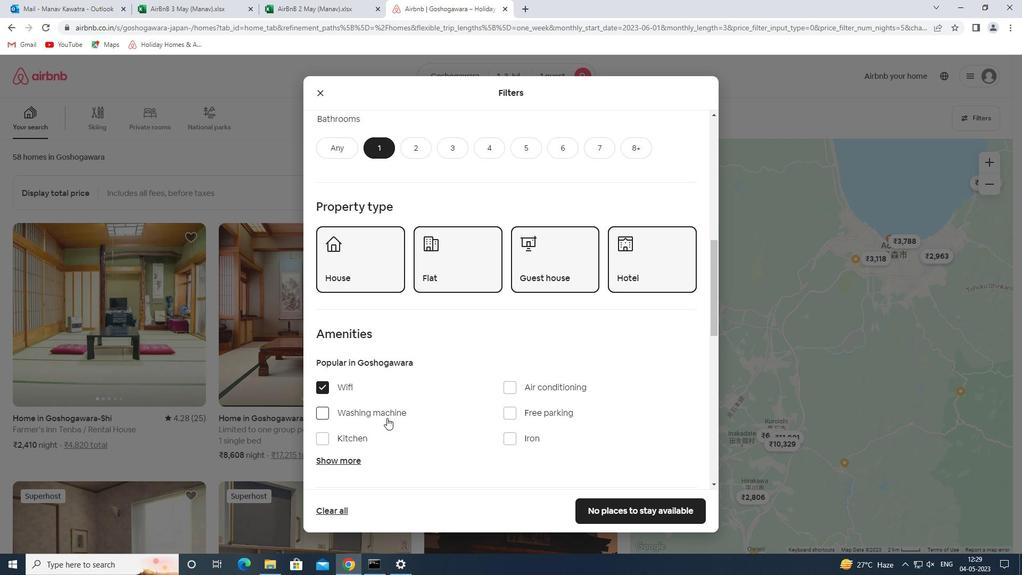 
Action: Mouse pressed left at (386, 416)
Screenshot: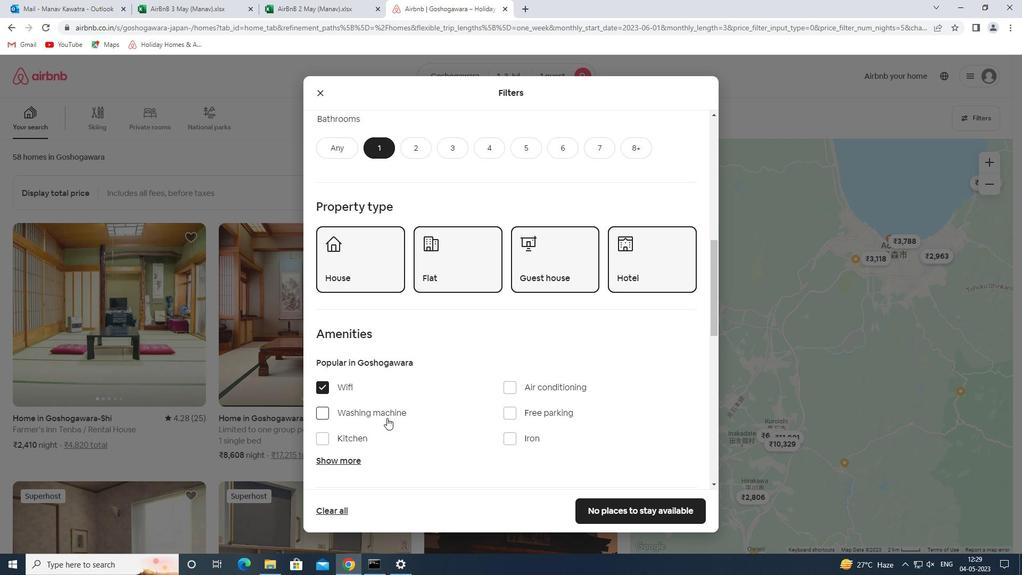 
Action: Mouse moved to (521, 392)
Screenshot: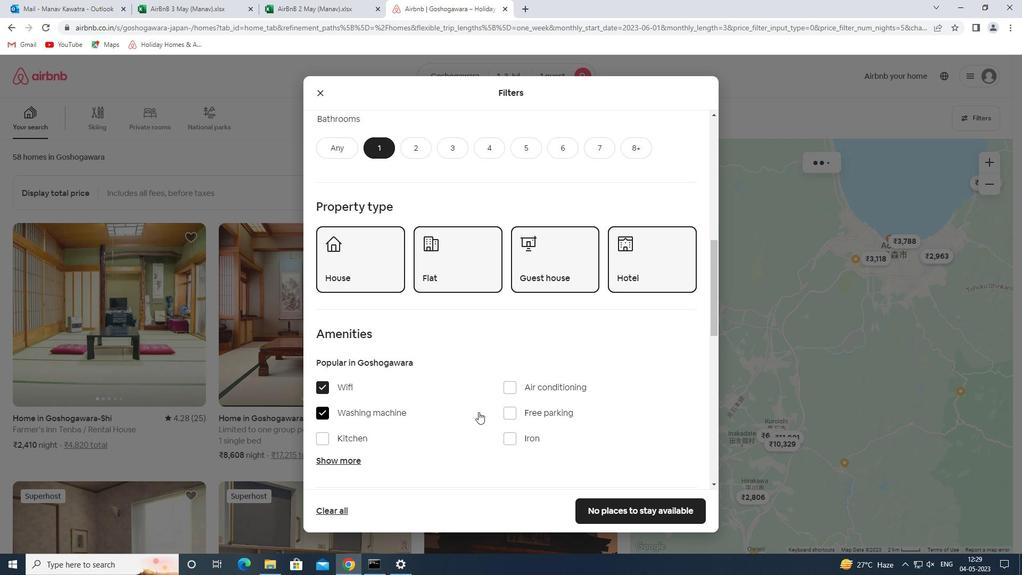 
Action: Mouse scrolled (521, 391) with delta (0, 0)
Screenshot: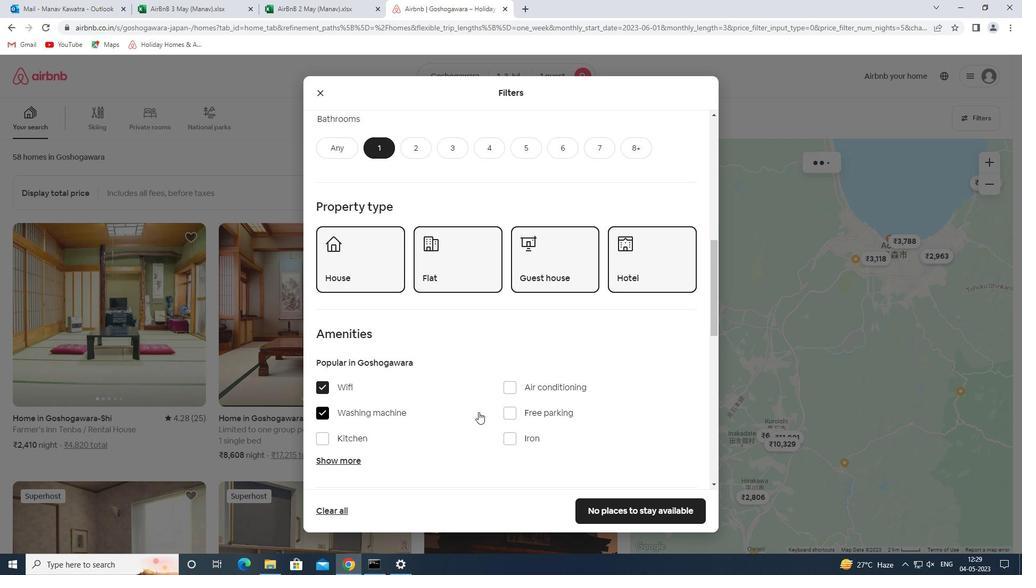 
Action: Mouse scrolled (521, 391) with delta (0, 0)
Screenshot: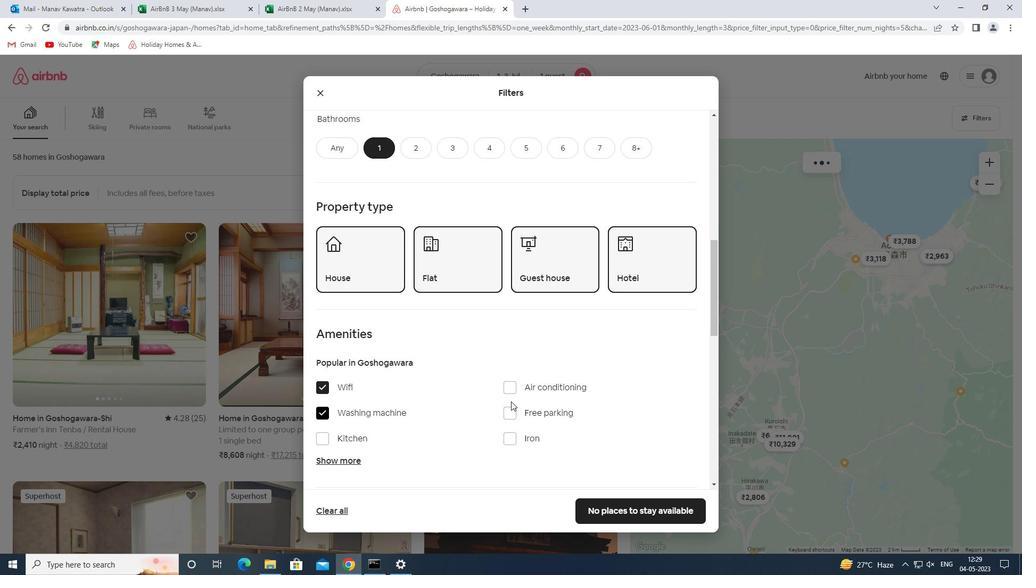 
Action: Mouse scrolled (521, 391) with delta (0, 0)
Screenshot: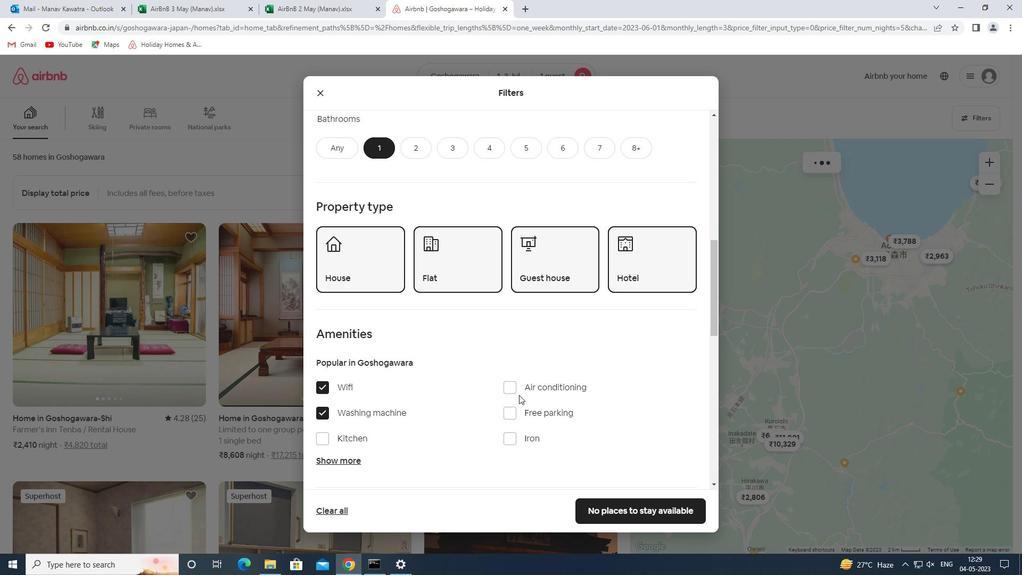 
Action: Mouse scrolled (521, 391) with delta (0, 0)
Screenshot: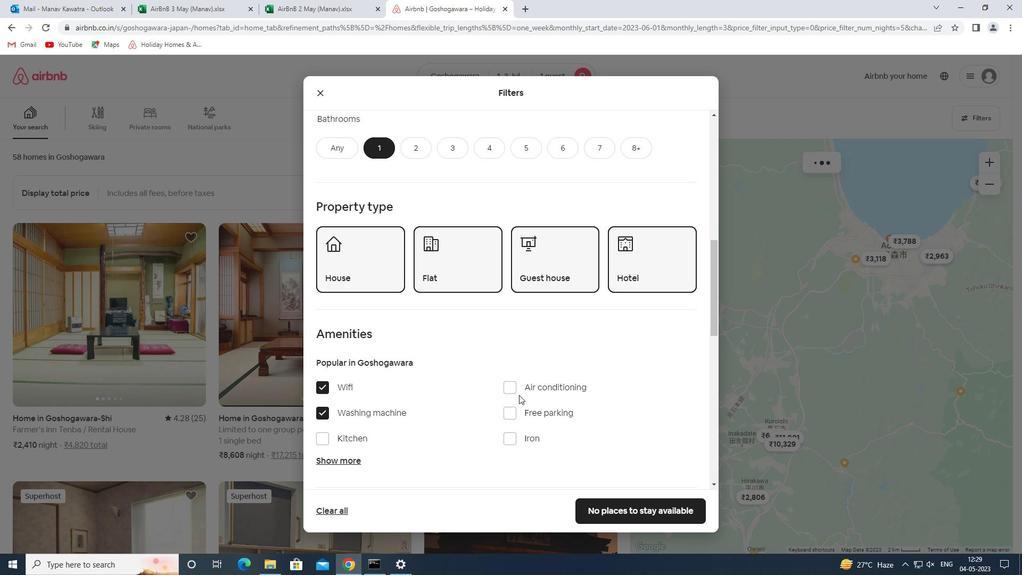
Action: Mouse scrolled (521, 391) with delta (0, 0)
Screenshot: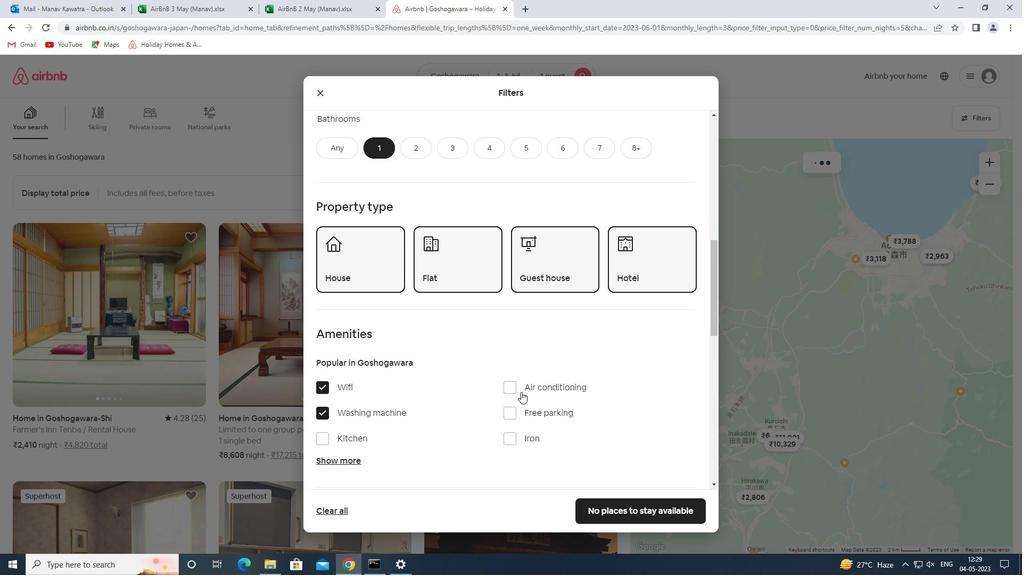 
Action: Mouse moved to (521, 390)
Screenshot: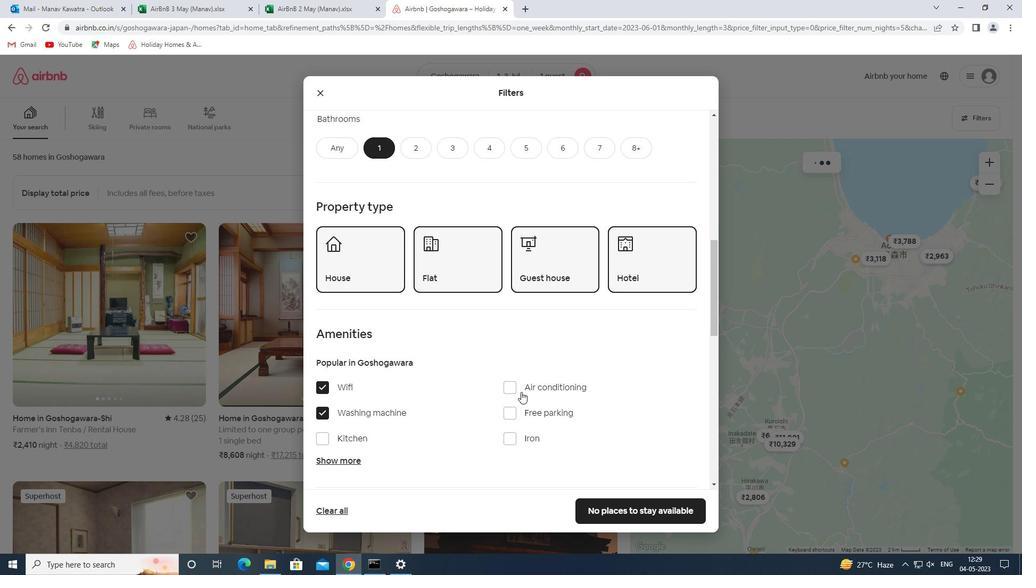 
Action: Mouse scrolled (521, 390) with delta (0, 0)
Screenshot: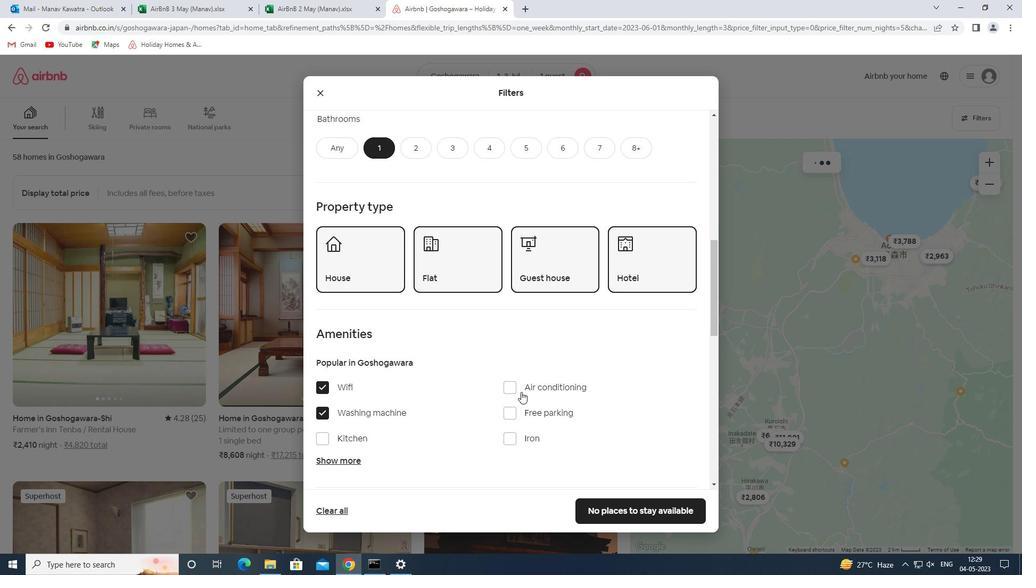 
Action: Mouse moved to (675, 258)
Screenshot: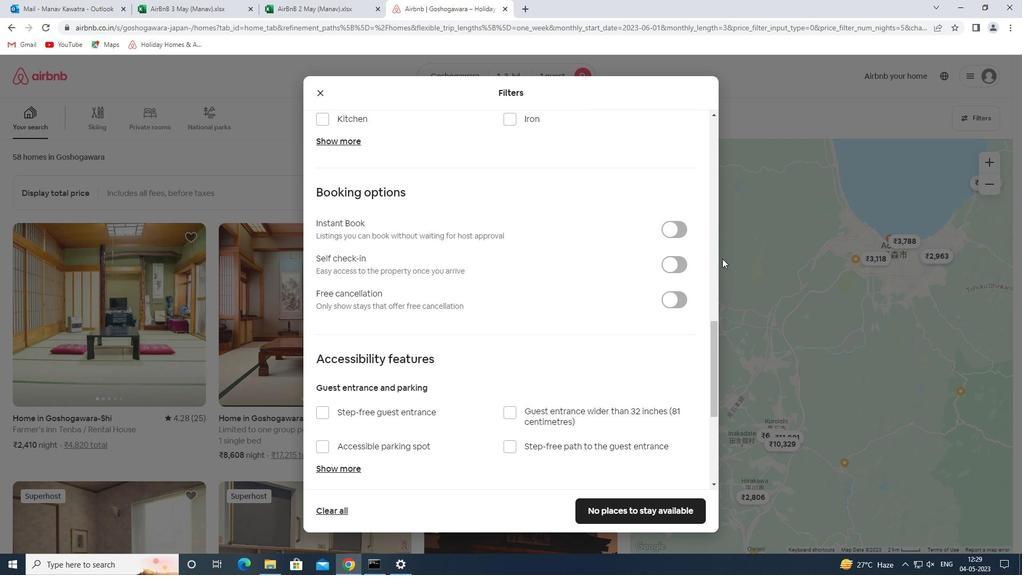 
Action: Mouse pressed left at (675, 258)
Screenshot: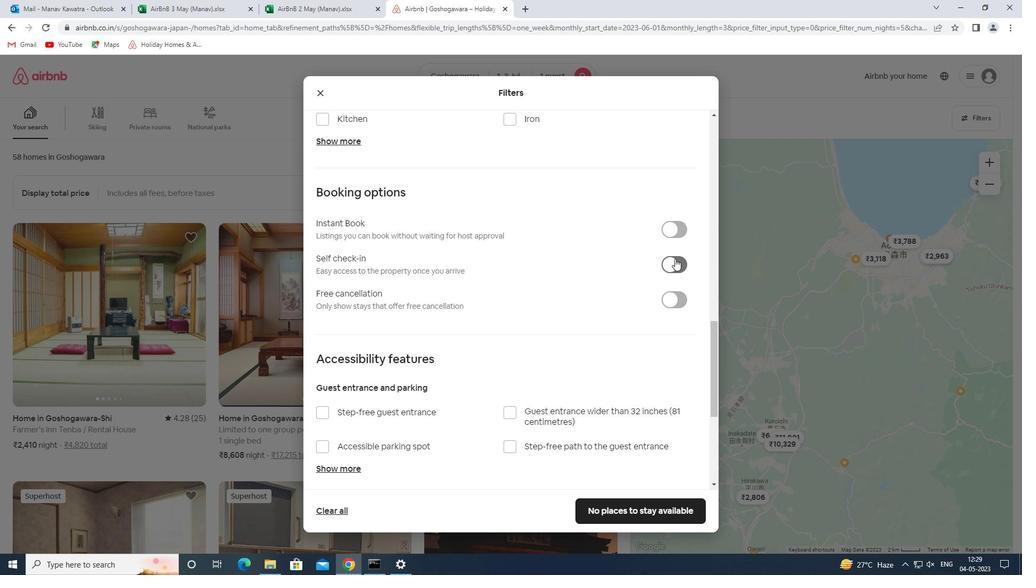 
Action: Mouse moved to (533, 327)
Screenshot: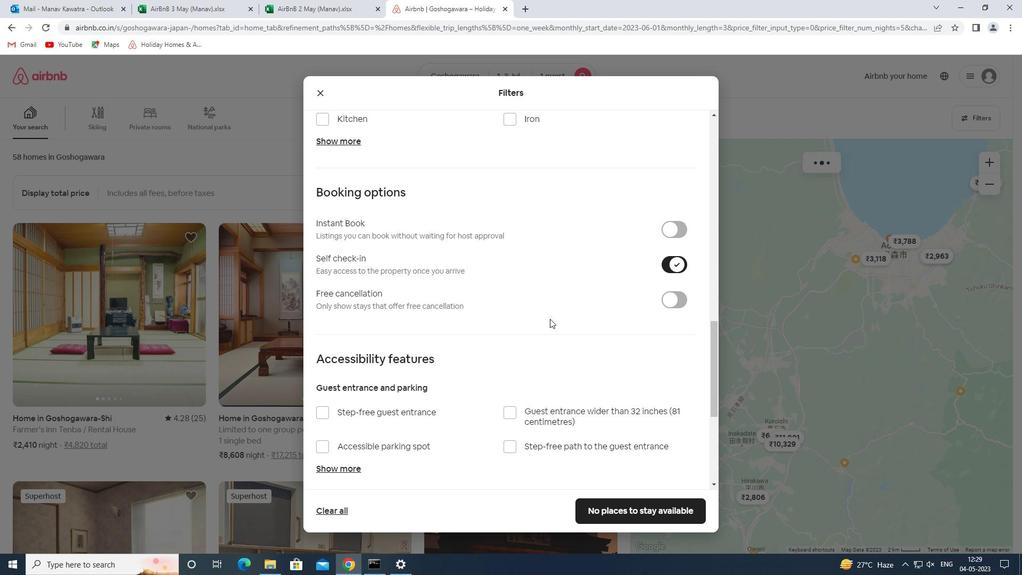 
Action: Mouse scrolled (533, 327) with delta (0, 0)
Screenshot: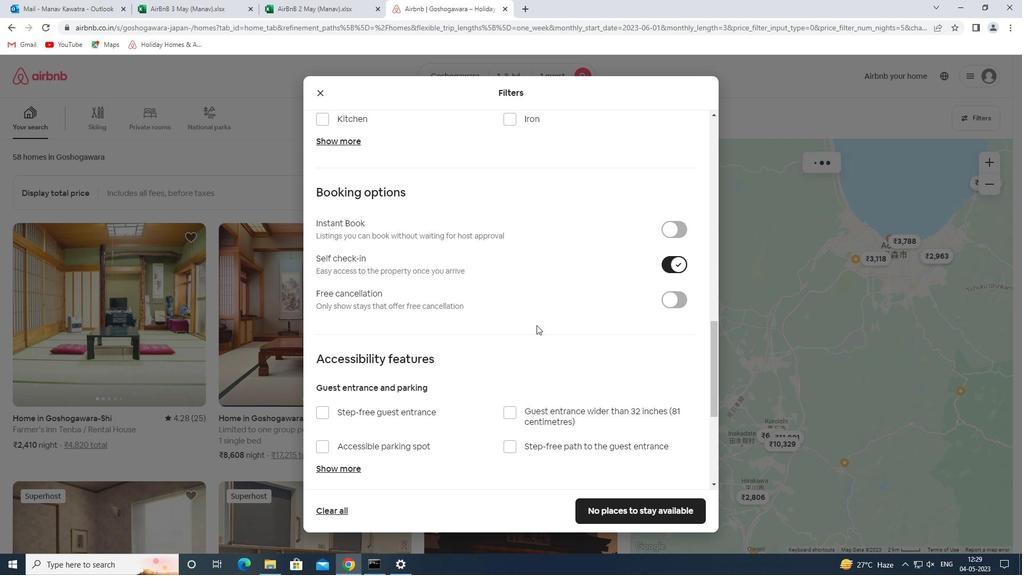 
Action: Mouse moved to (533, 327)
Screenshot: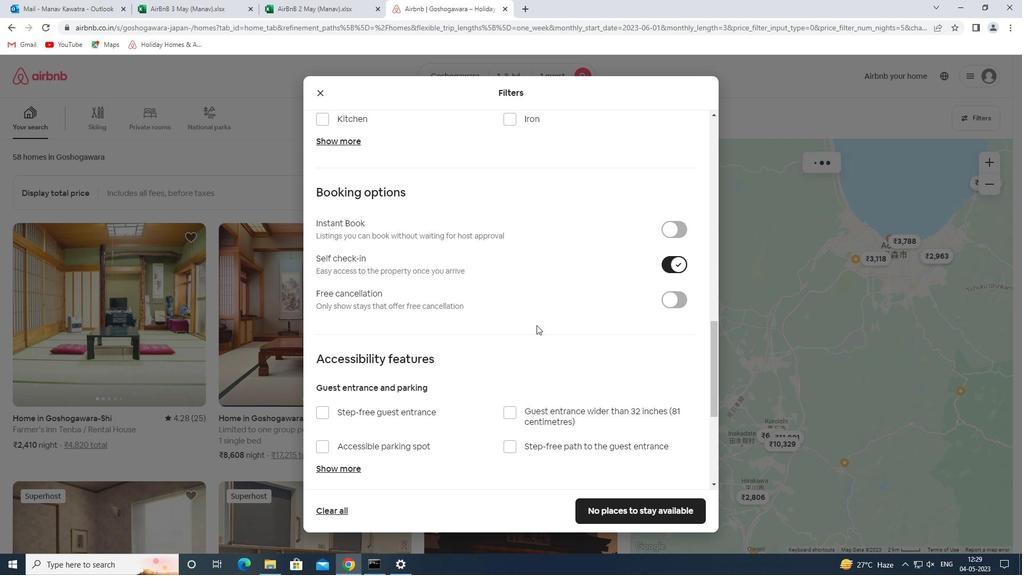
Action: Mouse scrolled (533, 327) with delta (0, 0)
Screenshot: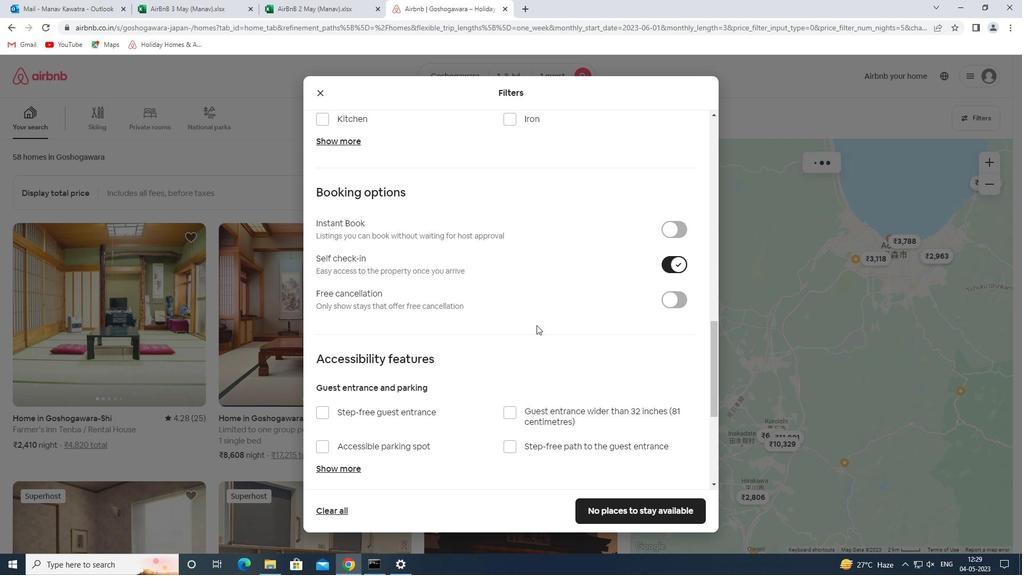 
Action: Mouse moved to (533, 328)
Screenshot: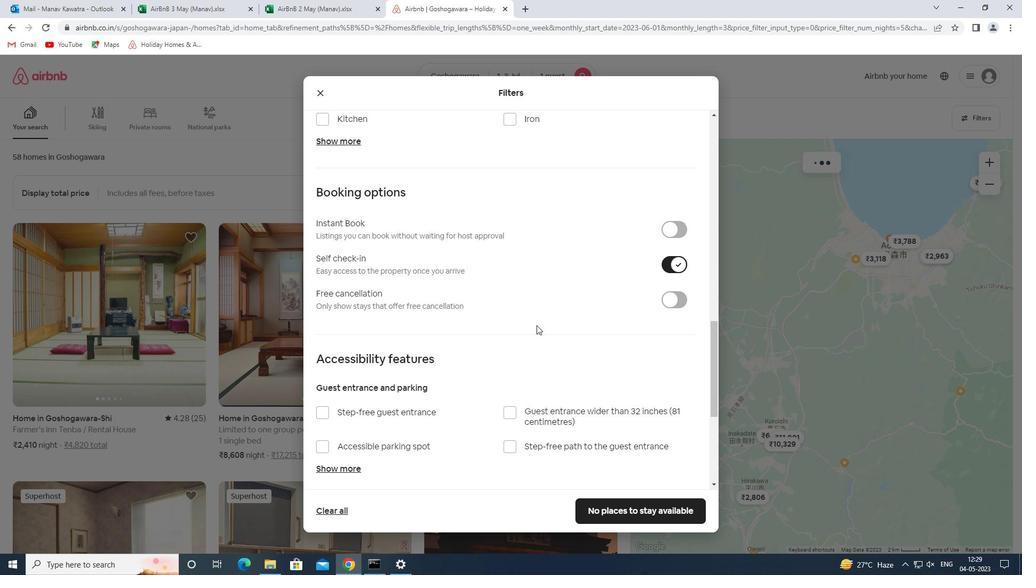 
Action: Mouse scrolled (533, 327) with delta (0, 0)
Screenshot: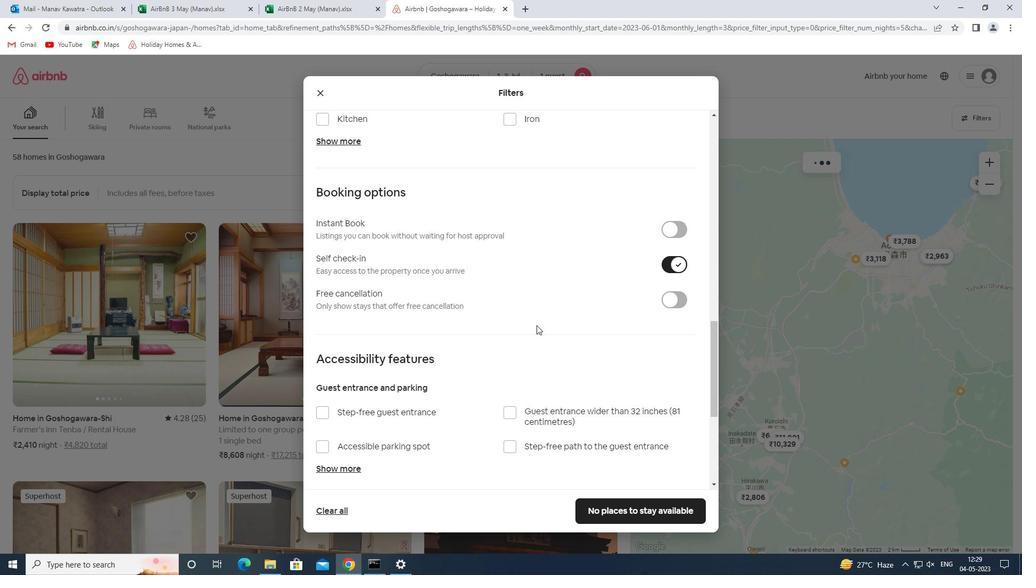
Action: Mouse scrolled (533, 327) with delta (0, 0)
Screenshot: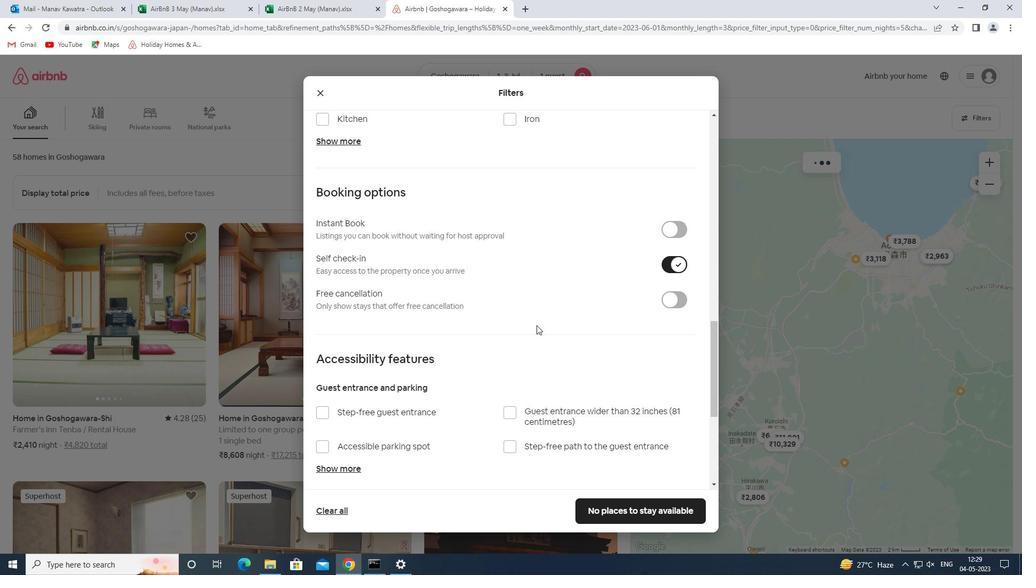 
Action: Mouse scrolled (533, 327) with delta (0, 0)
Screenshot: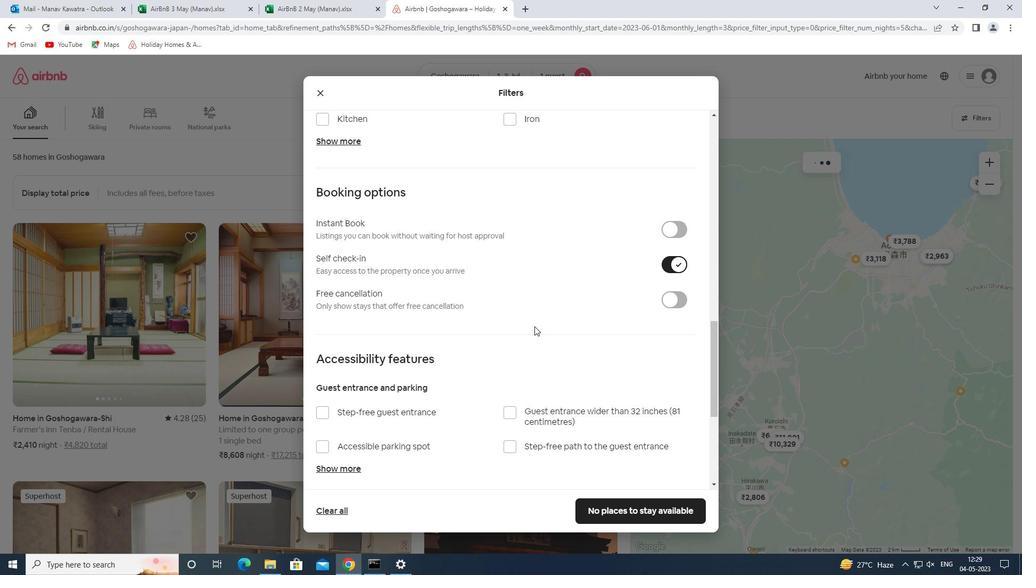 
Action: Mouse moved to (532, 328)
Screenshot: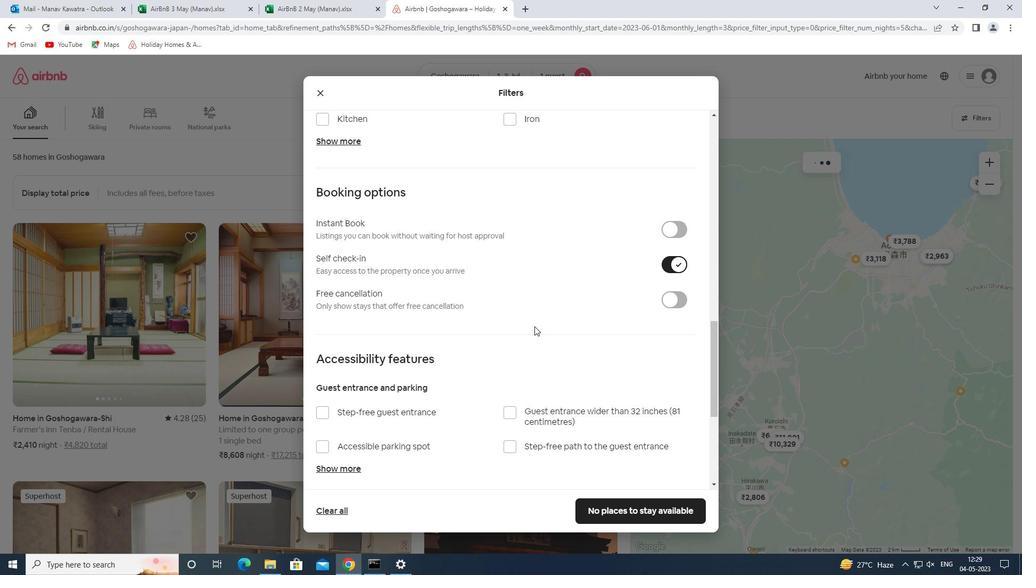 
Action: Mouse scrolled (532, 328) with delta (0, 0)
Screenshot: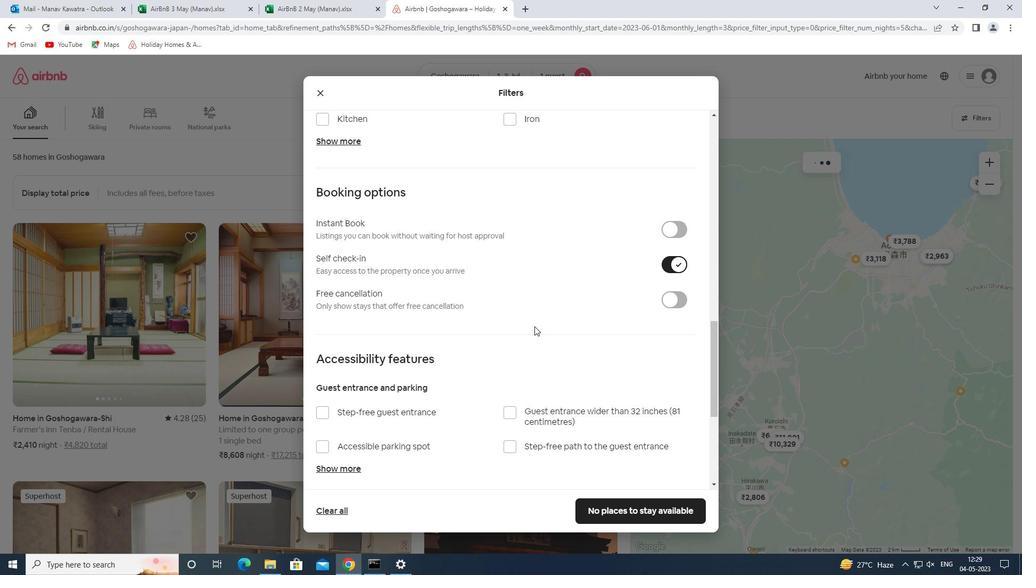 
Action: Mouse moved to (347, 408)
Screenshot: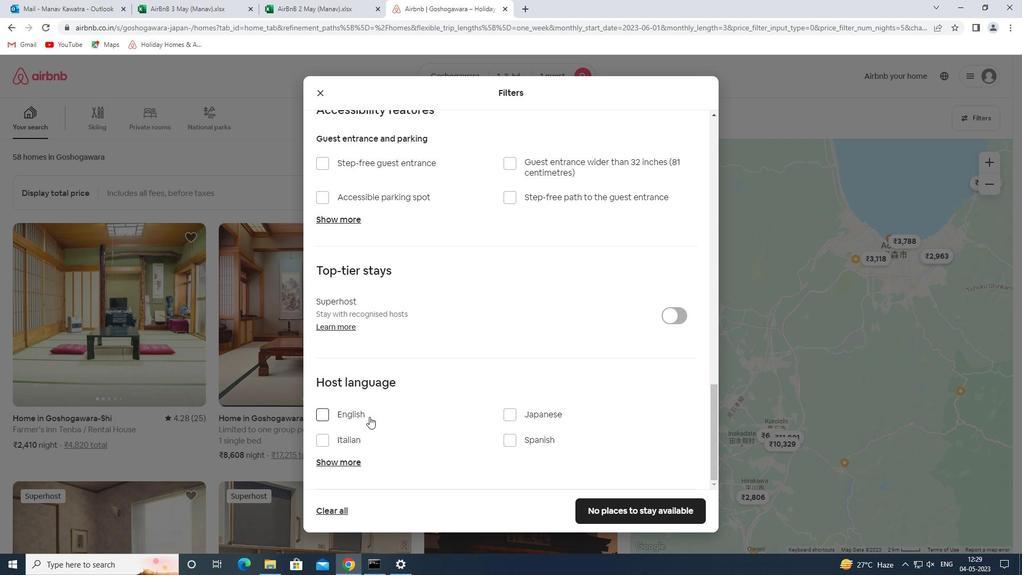 
Action: Mouse pressed left at (347, 408)
Screenshot: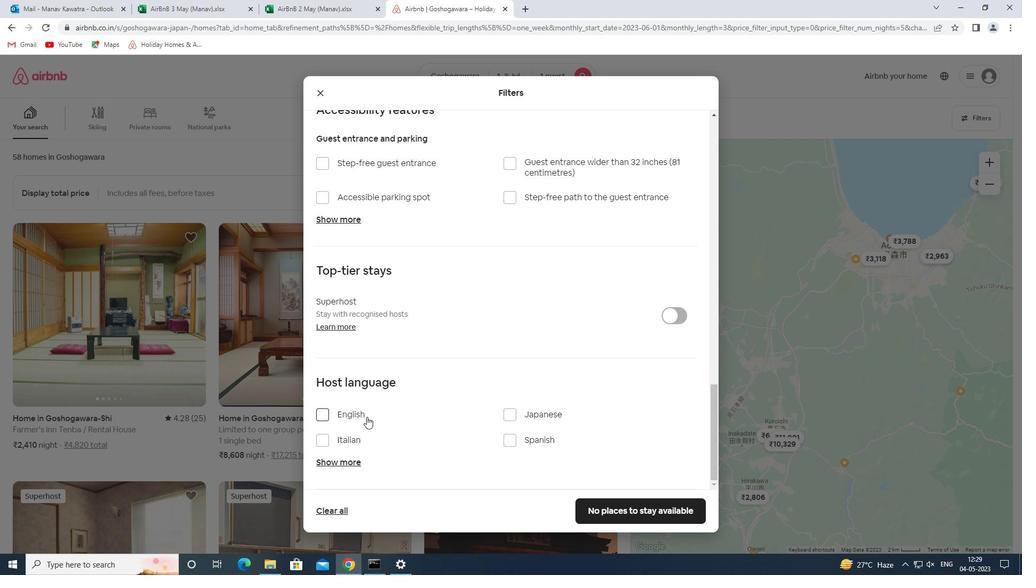 
Action: Mouse moved to (350, 414)
Screenshot: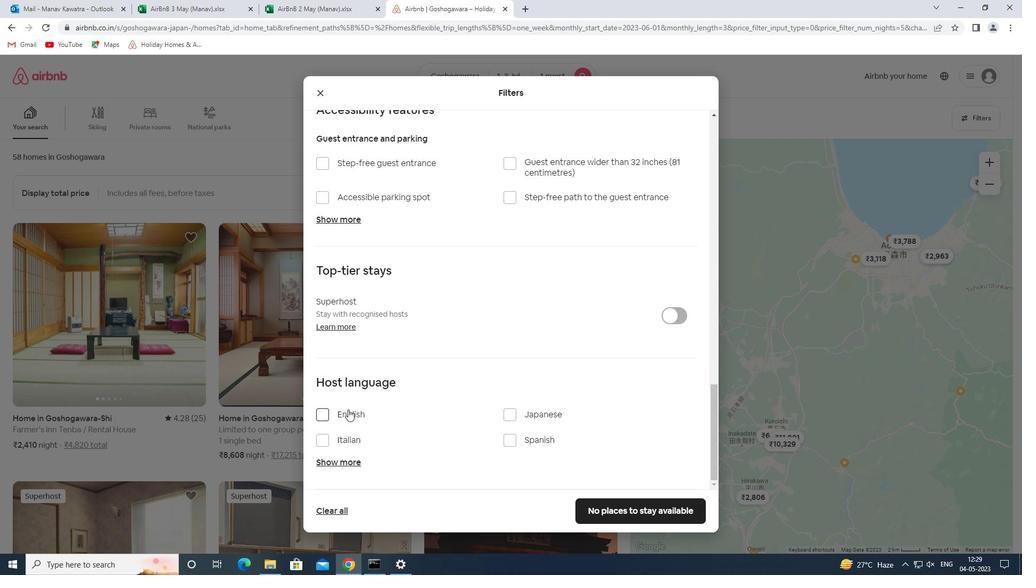 
Action: Mouse pressed left at (350, 414)
Screenshot: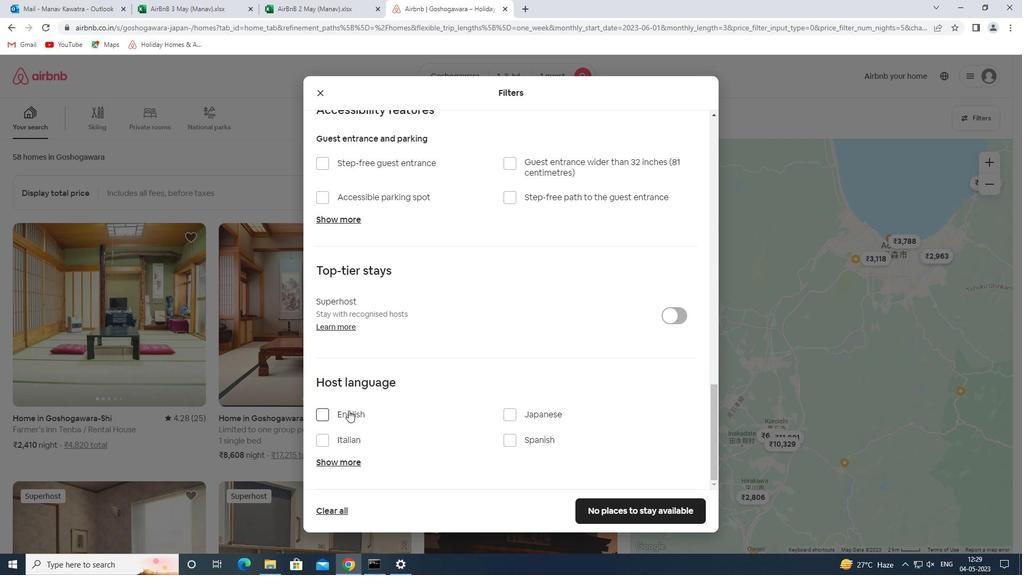 
Action: Mouse moved to (613, 512)
Screenshot: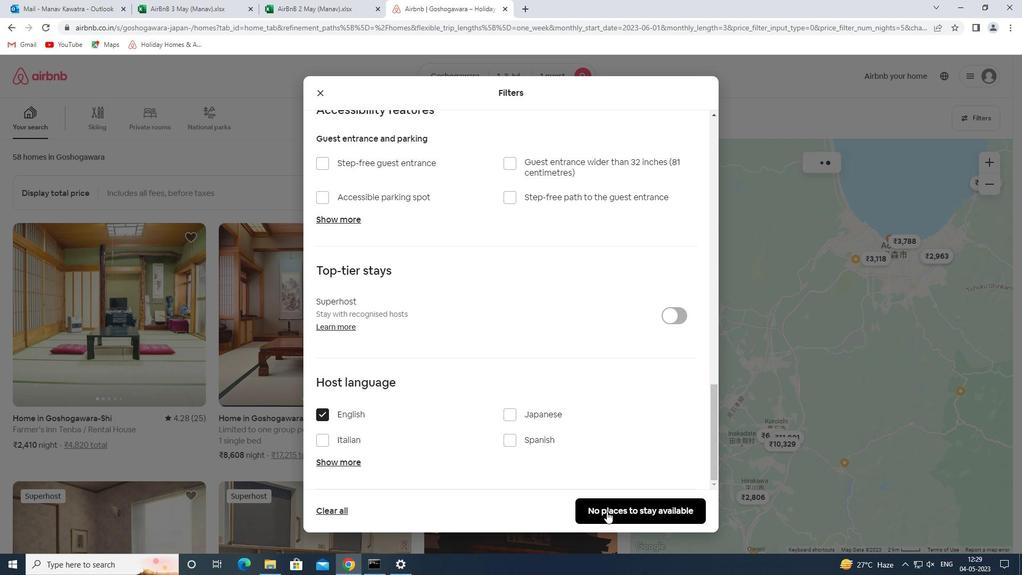 
Action: Mouse pressed left at (613, 512)
Screenshot: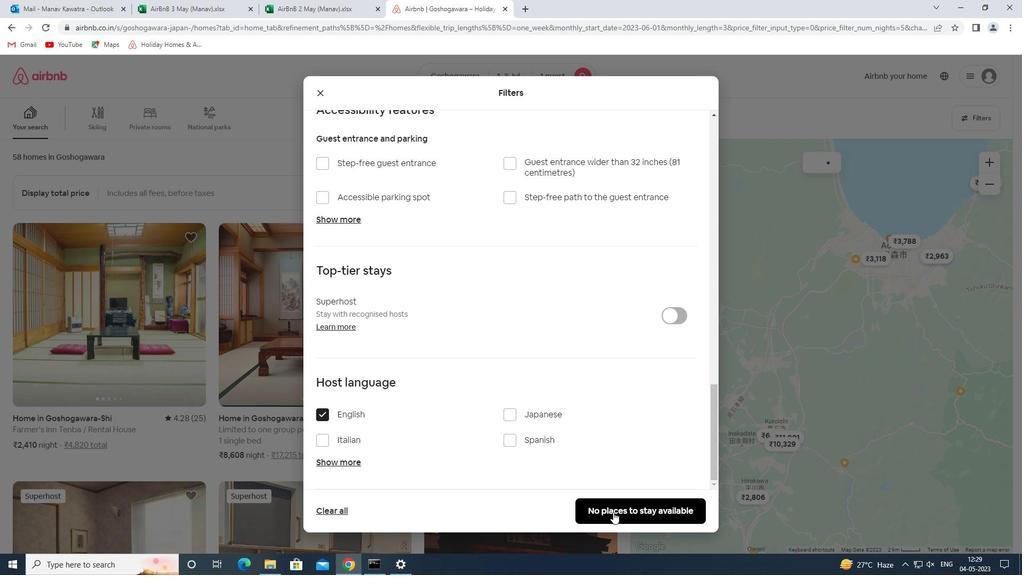 
